 Task: Search one way flight ticket for 3 adults, 3 children in business from Baton Rouge: Baton Rouge Metropolitan Airport (ryan Field) to Rock Springs: Southwest Wyoming Regional Airport (rock Springs Sweetwater County Airport) on 8-5-2023. Choice of flights is Royal air maroc. Number of bags: 4 checked bags. Outbound departure time preference is 15:45.
Action: Mouse moved to (309, 298)
Screenshot: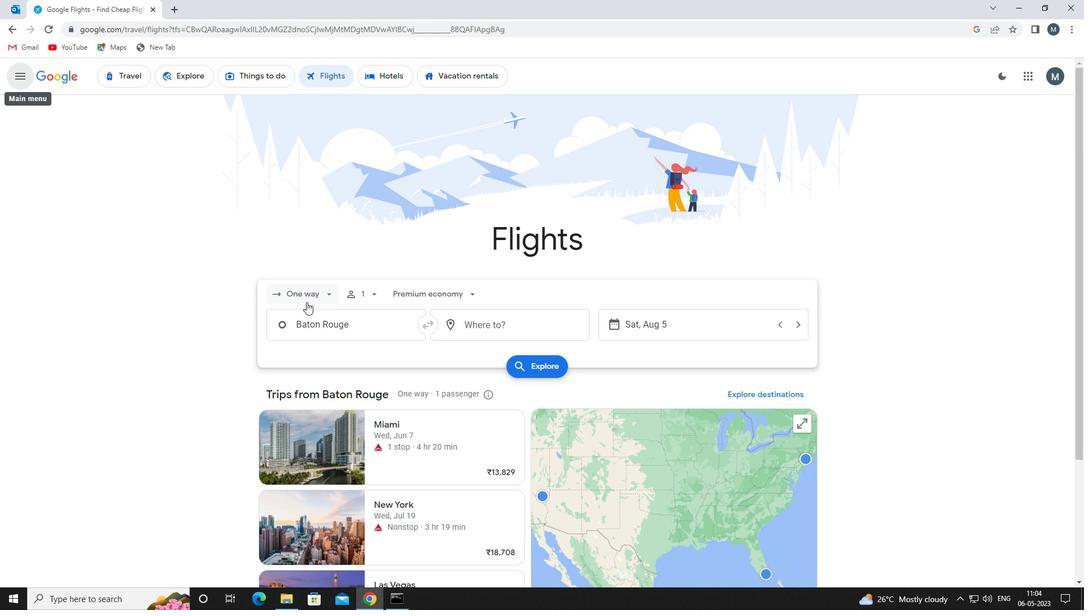 
Action: Mouse pressed left at (309, 298)
Screenshot: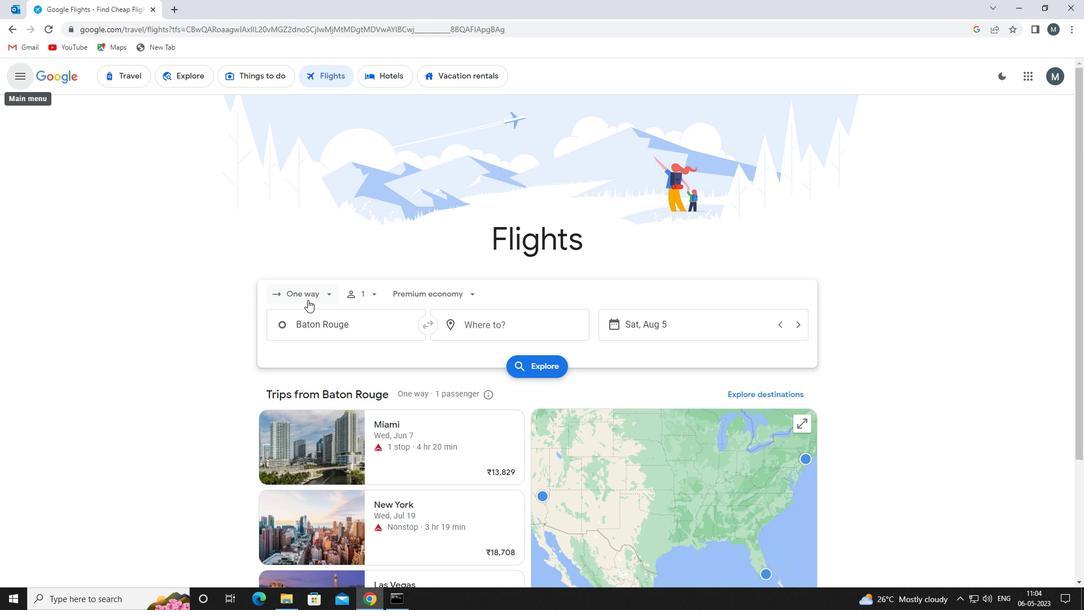 
Action: Mouse moved to (308, 342)
Screenshot: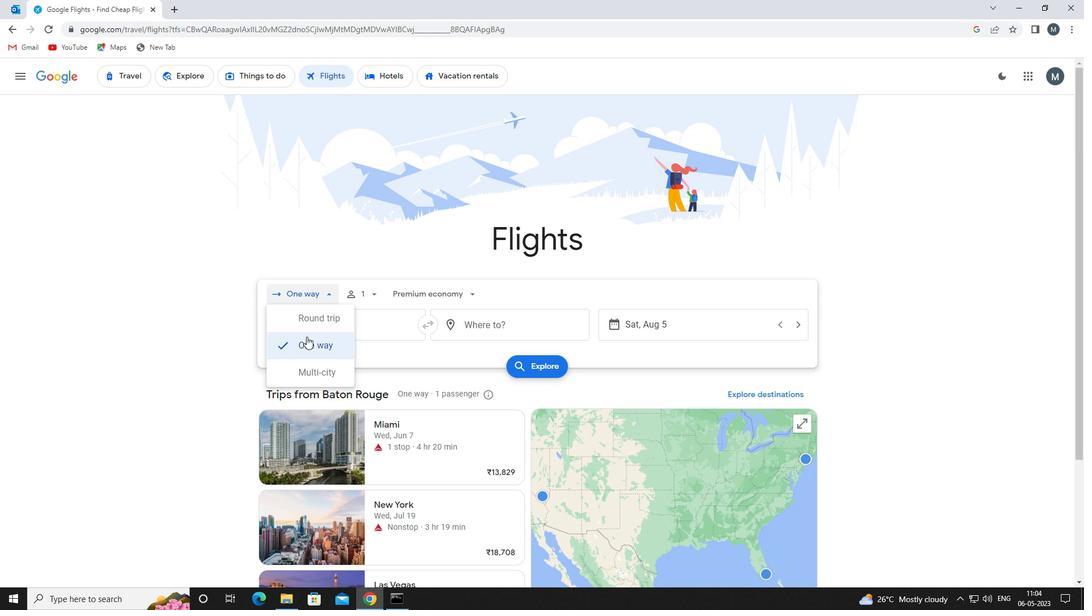 
Action: Mouse pressed left at (308, 342)
Screenshot: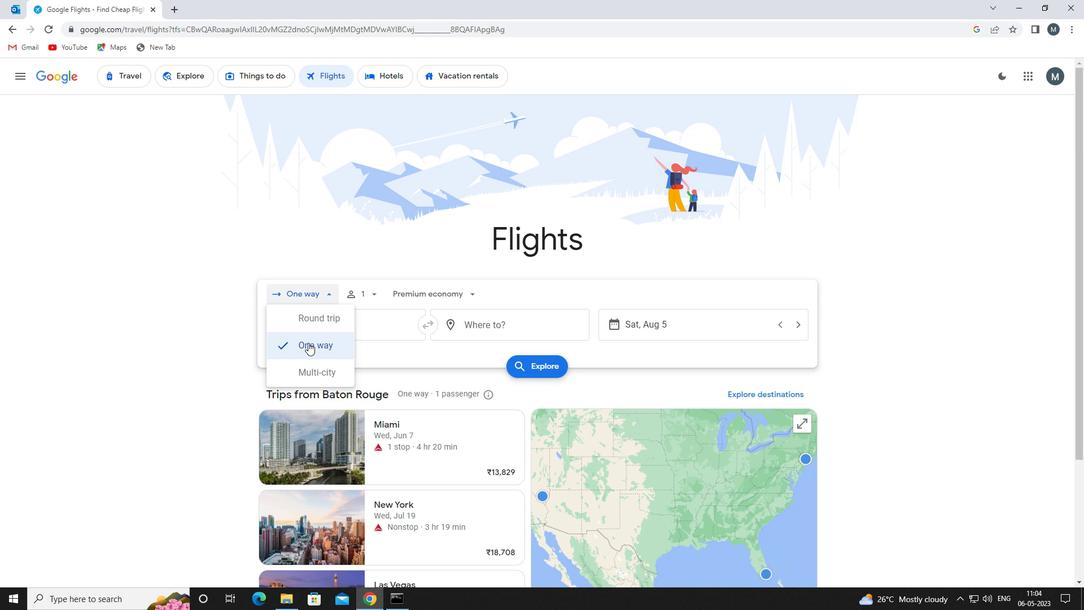 
Action: Mouse moved to (365, 293)
Screenshot: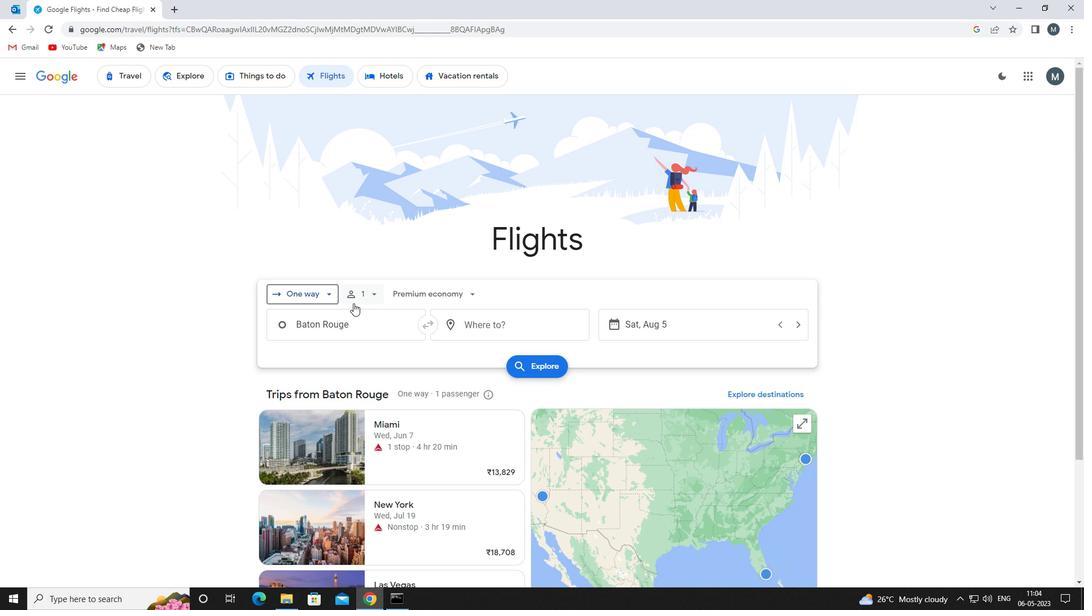
Action: Mouse pressed left at (365, 293)
Screenshot: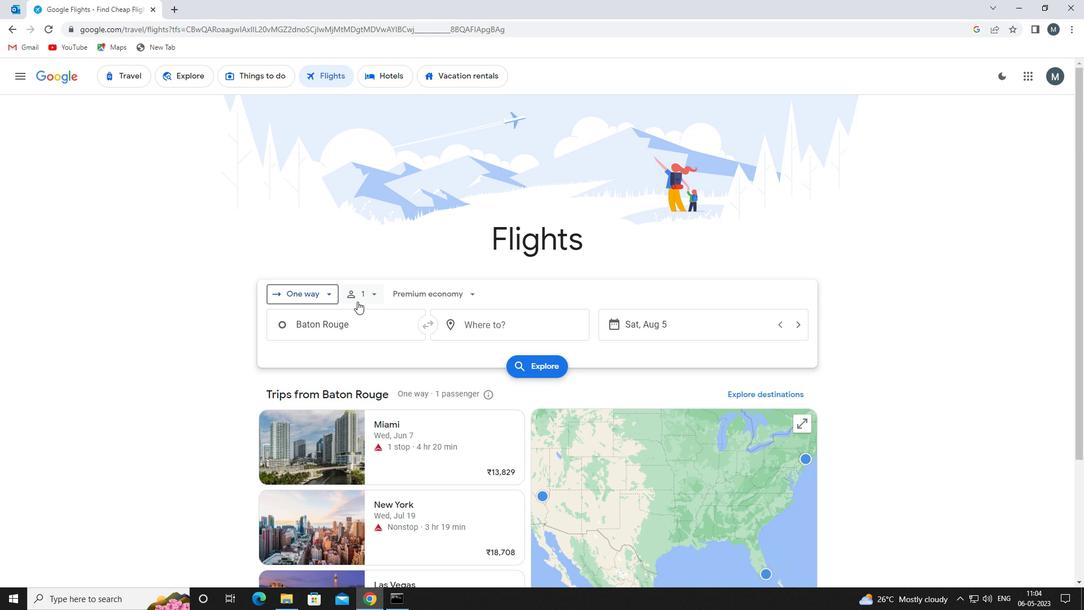 
Action: Mouse moved to (453, 324)
Screenshot: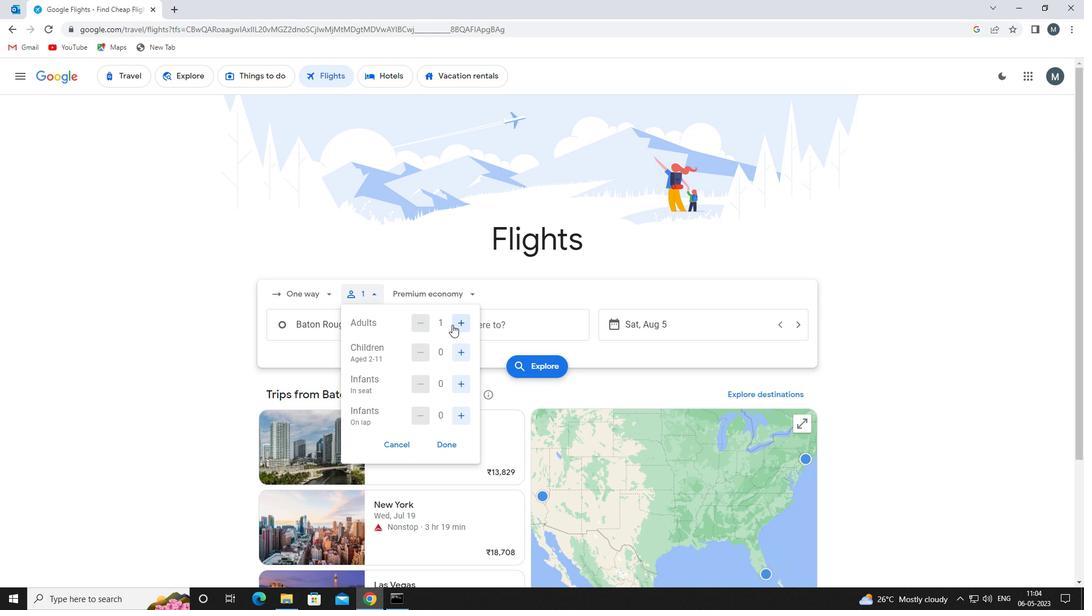 
Action: Mouse pressed left at (453, 324)
Screenshot: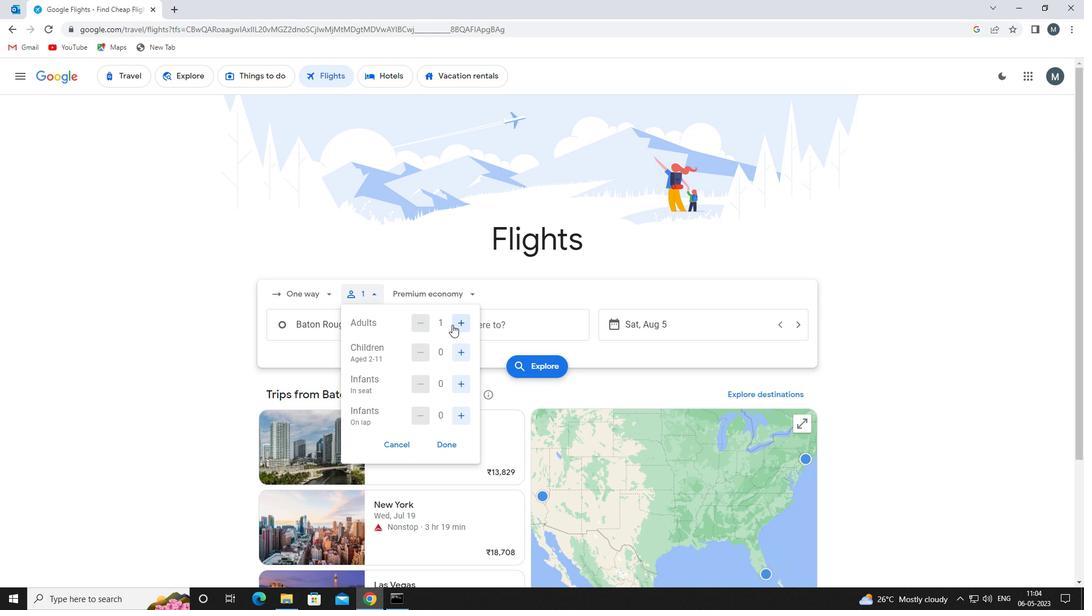 
Action: Mouse moved to (454, 324)
Screenshot: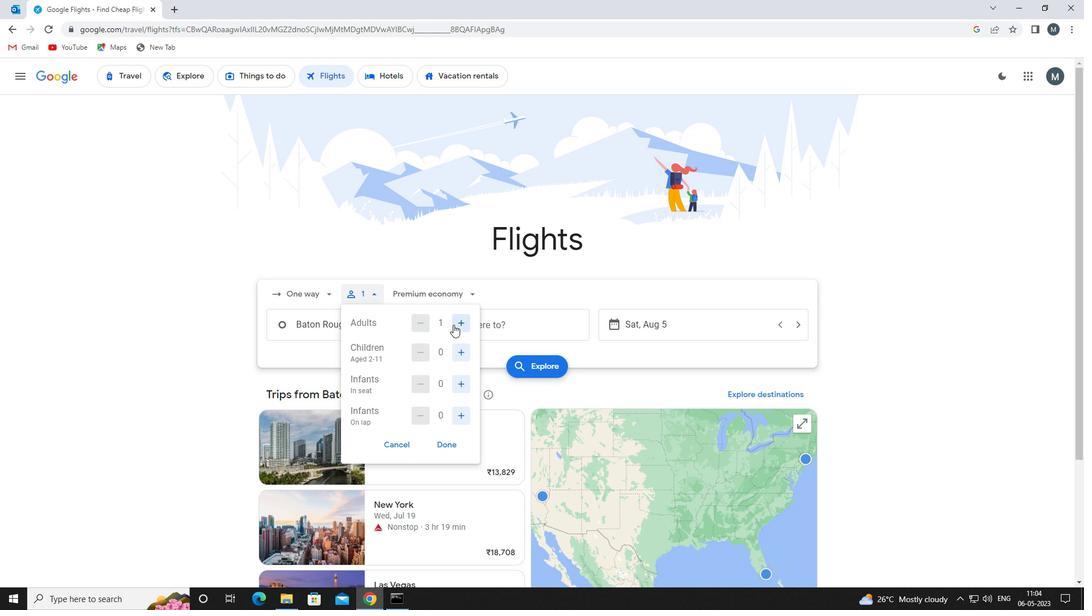 
Action: Mouse pressed left at (454, 324)
Screenshot: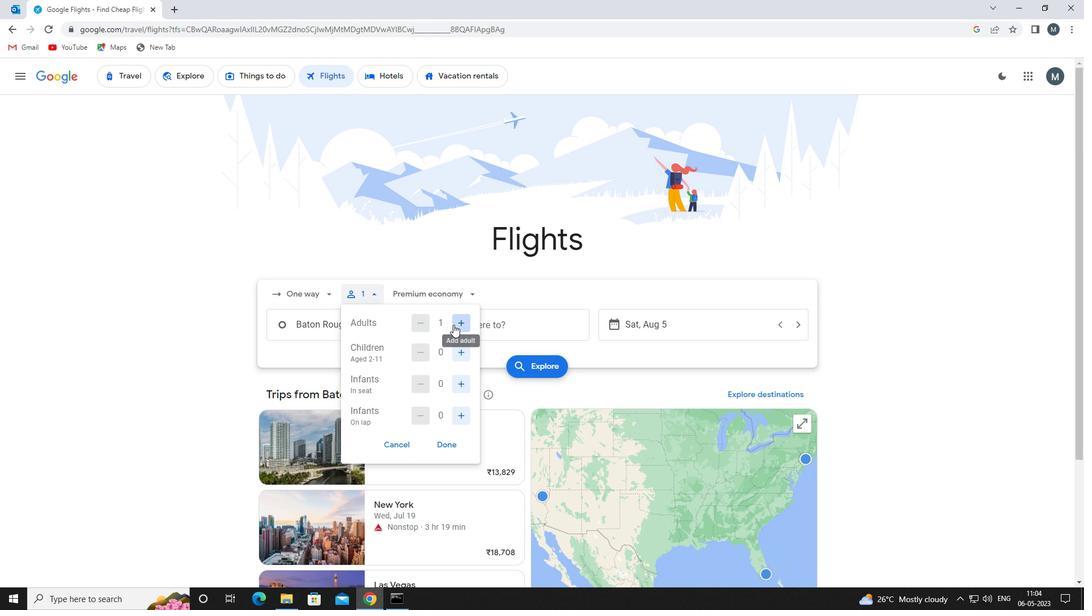 
Action: Mouse moved to (463, 355)
Screenshot: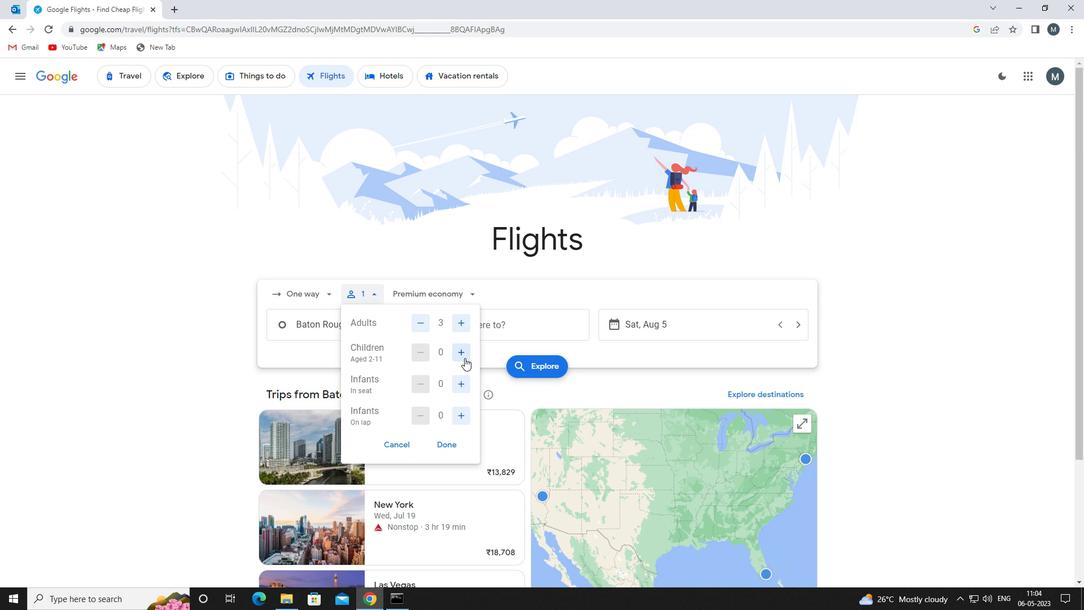 
Action: Mouse pressed left at (463, 355)
Screenshot: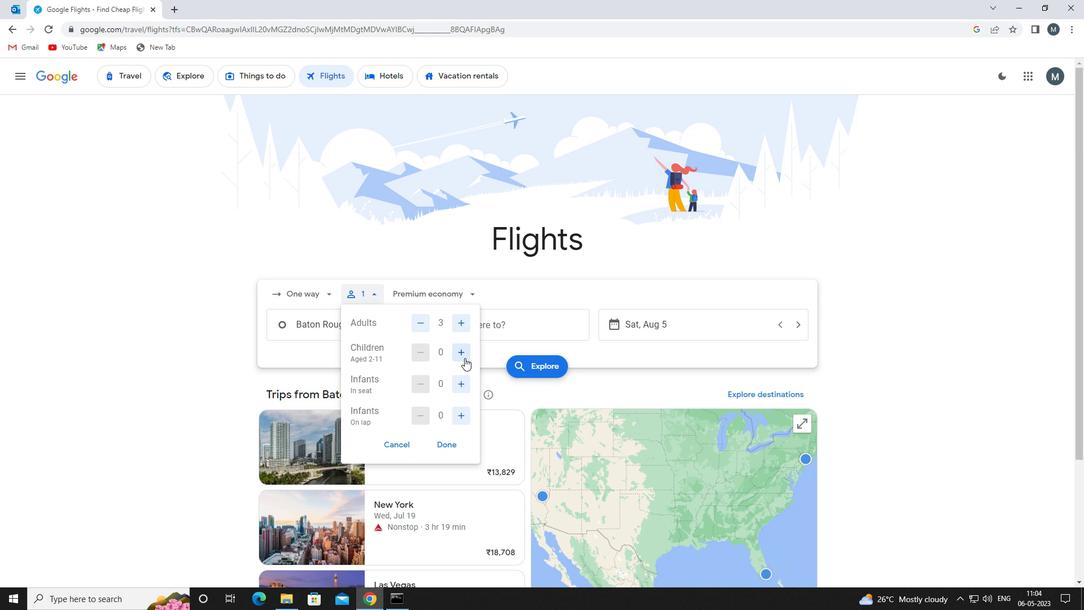 
Action: Mouse pressed left at (463, 355)
Screenshot: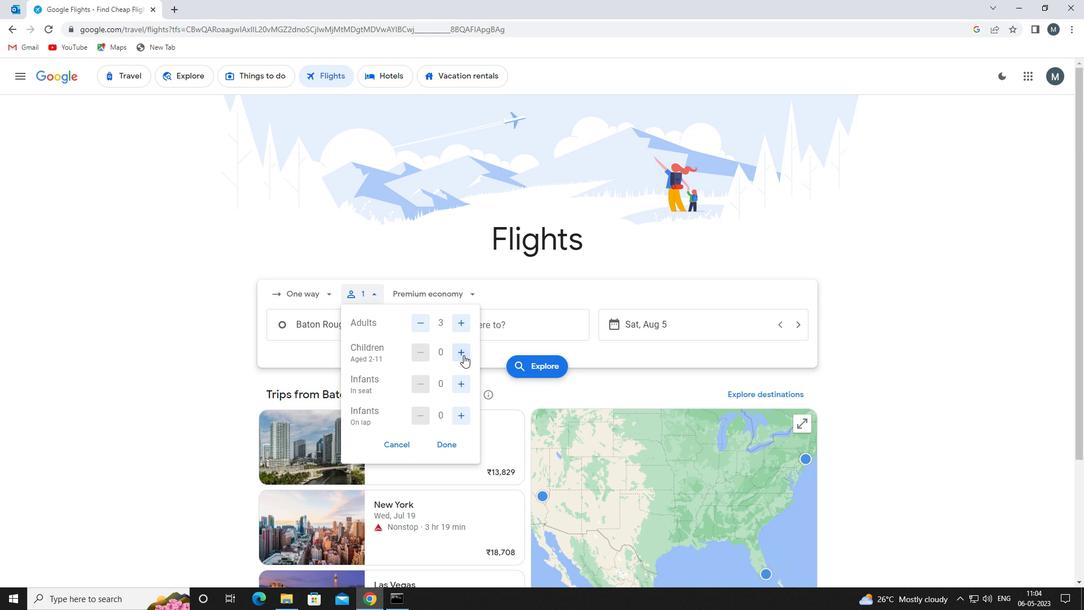 
Action: Mouse pressed left at (463, 355)
Screenshot: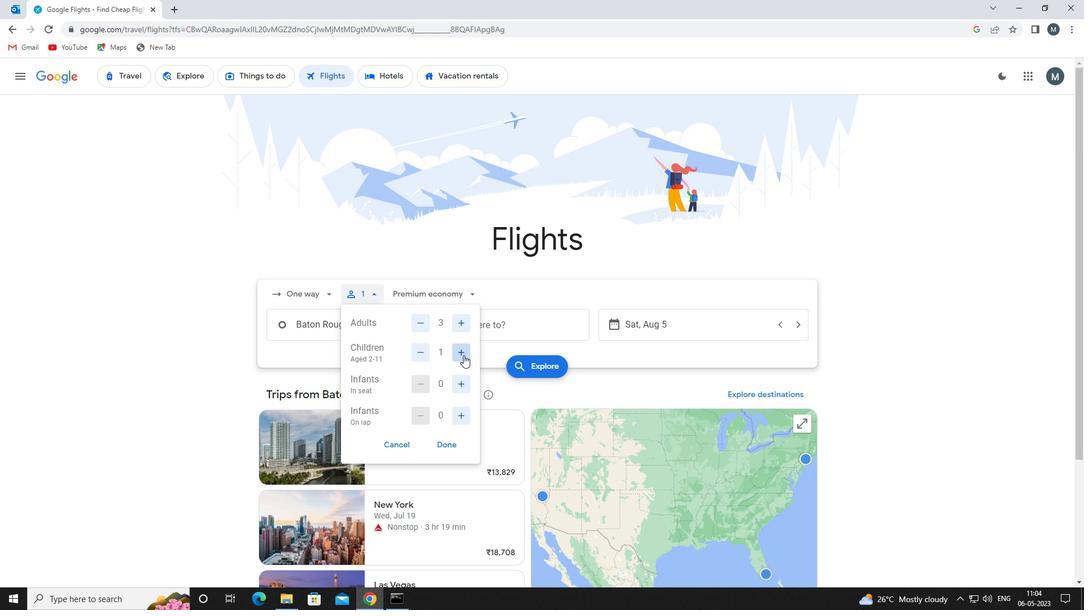 
Action: Mouse moved to (445, 439)
Screenshot: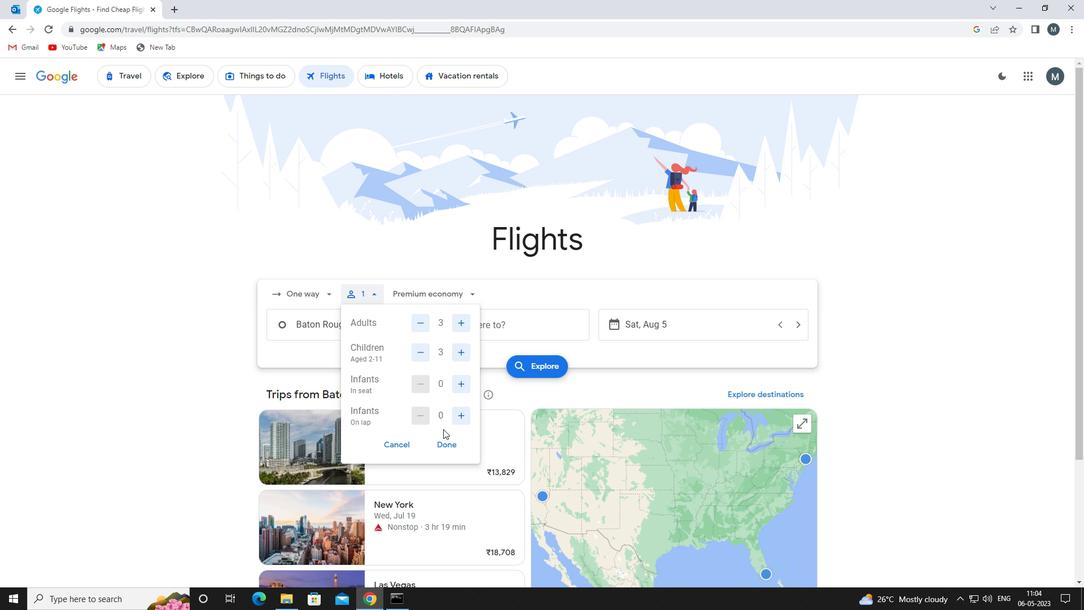 
Action: Mouse pressed left at (445, 439)
Screenshot: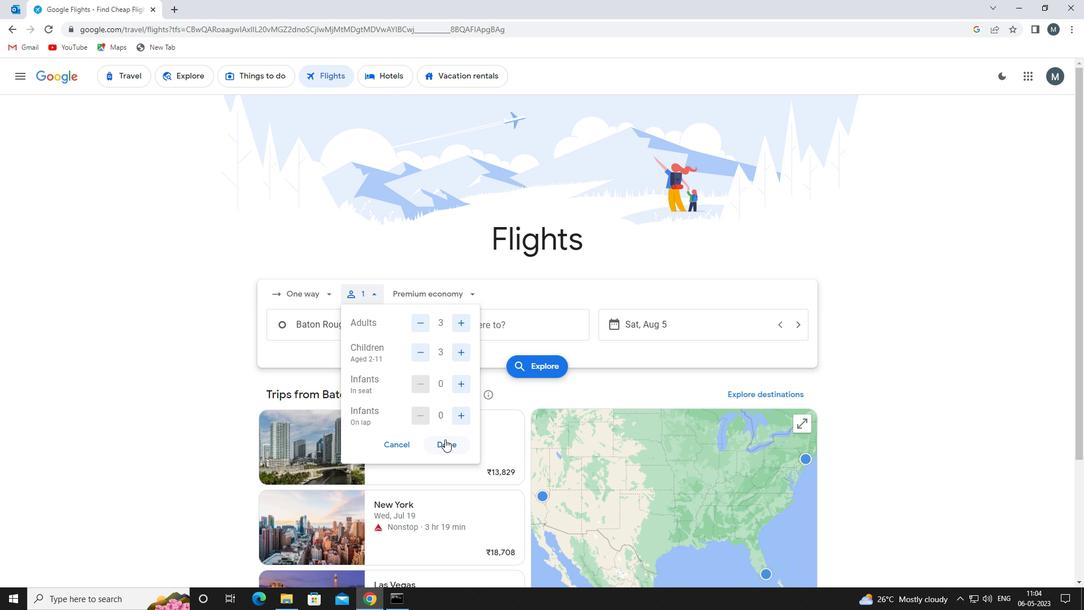 
Action: Mouse moved to (429, 298)
Screenshot: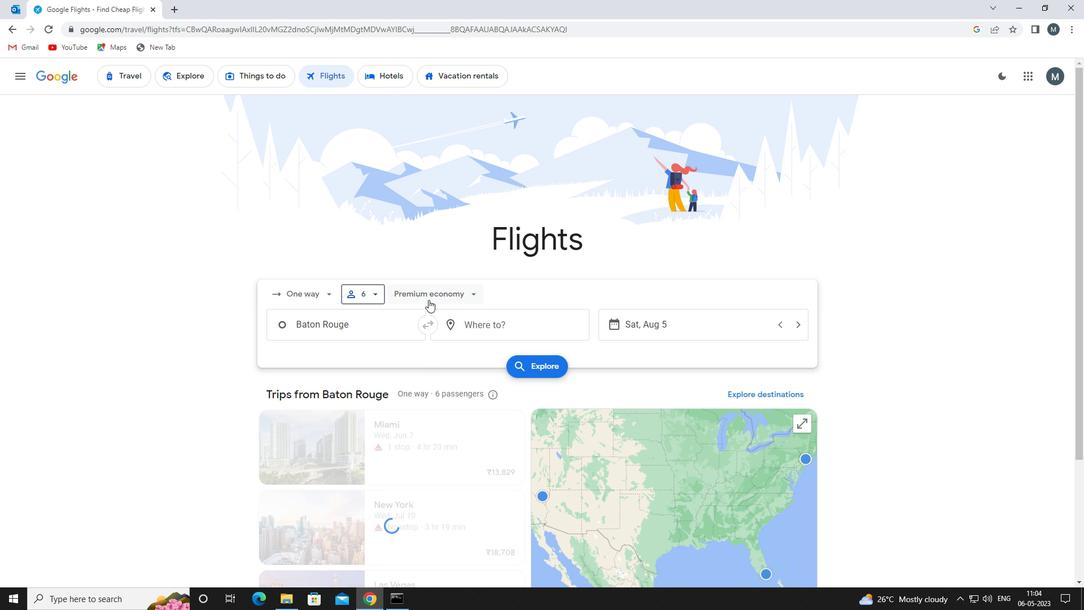
Action: Mouse pressed left at (429, 298)
Screenshot: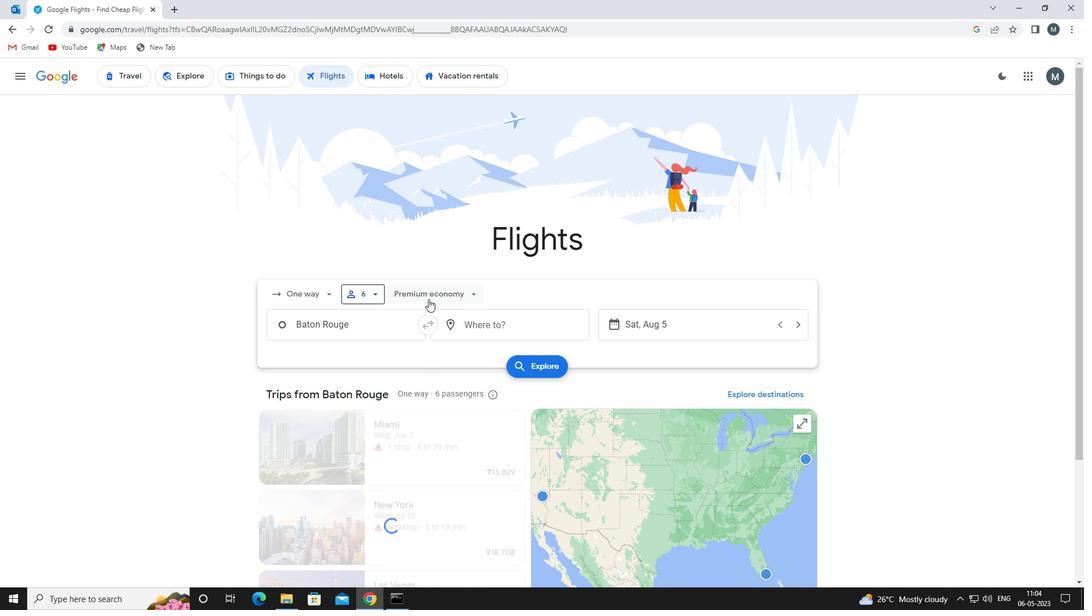 
Action: Mouse moved to (429, 374)
Screenshot: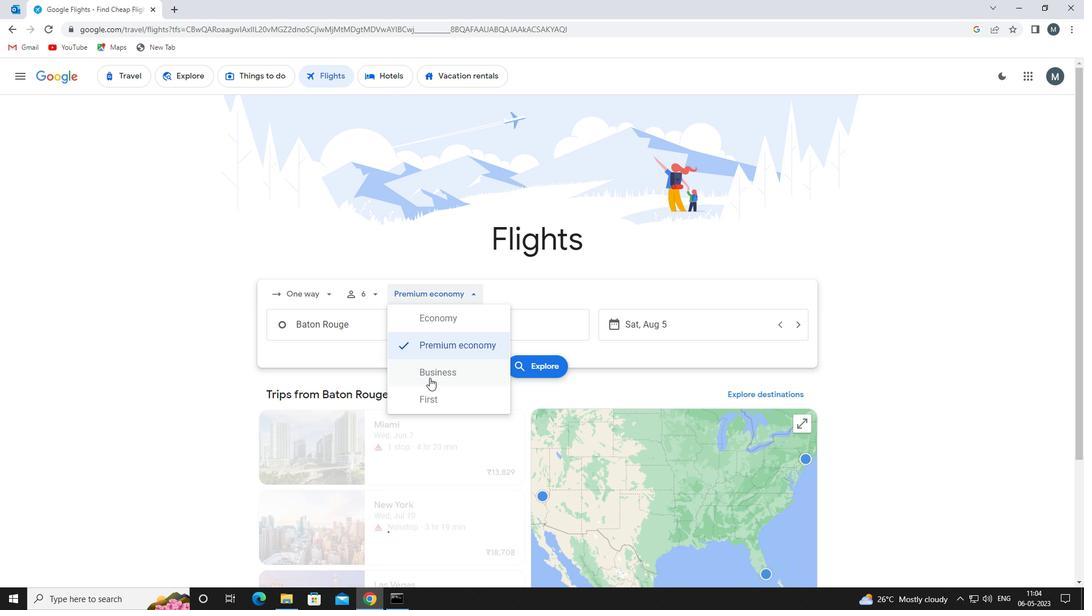 
Action: Mouse pressed left at (429, 374)
Screenshot: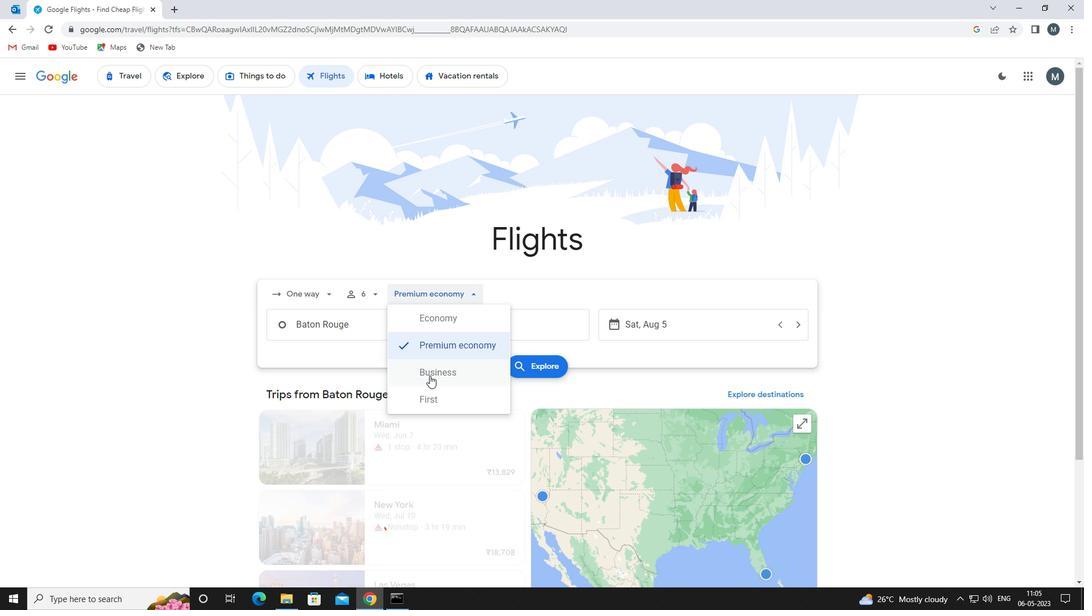 
Action: Mouse moved to (349, 328)
Screenshot: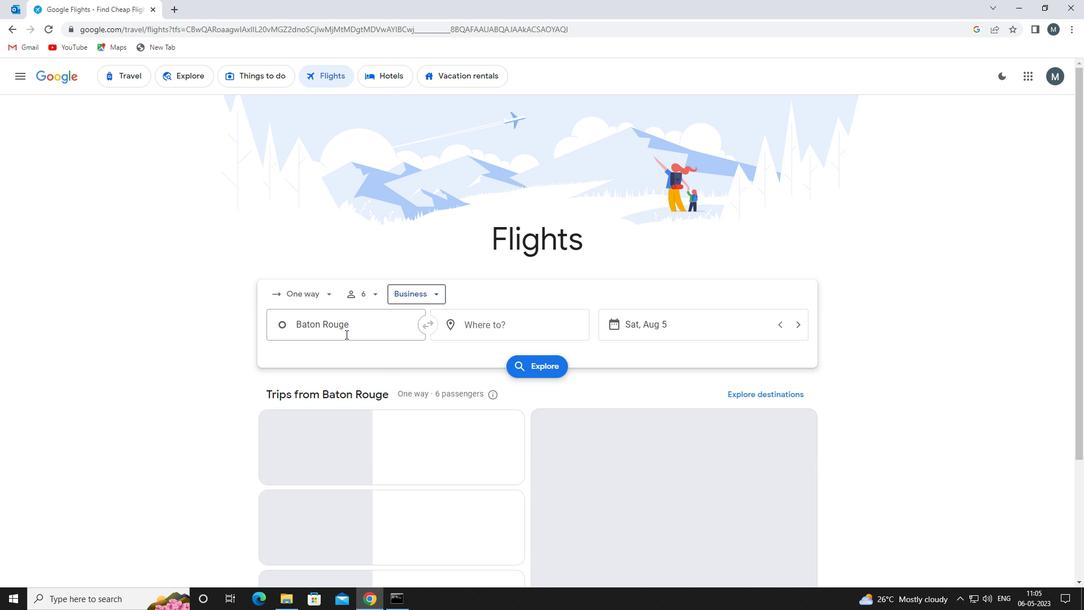 
Action: Mouse pressed left at (349, 328)
Screenshot: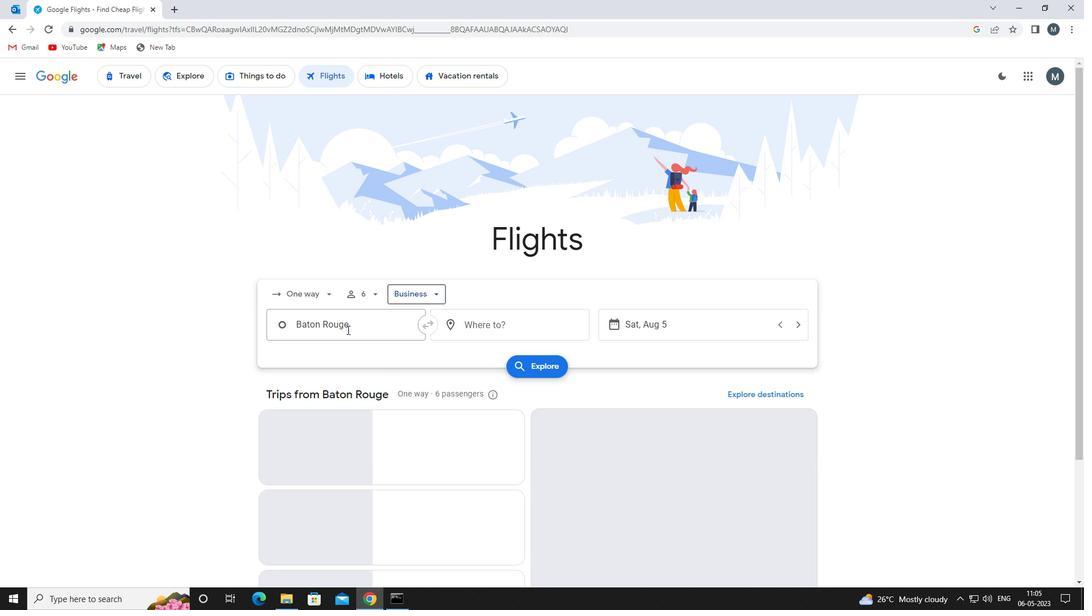 
Action: Key pressed baton<Key.space><Key.shift>ROUGE<Key.space><Key.shift>METRO
Screenshot: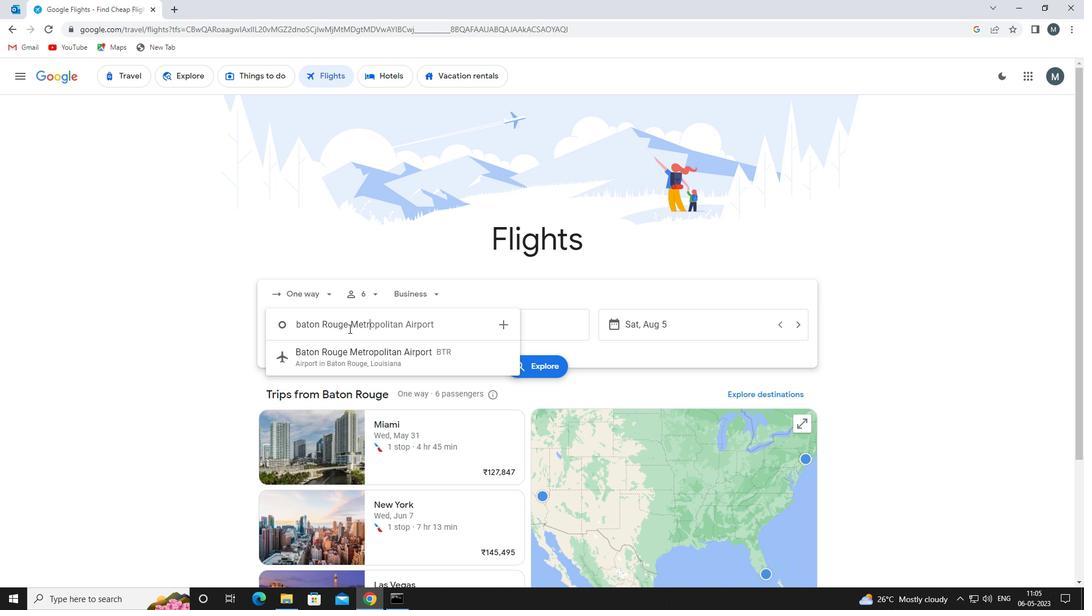 
Action: Mouse moved to (364, 364)
Screenshot: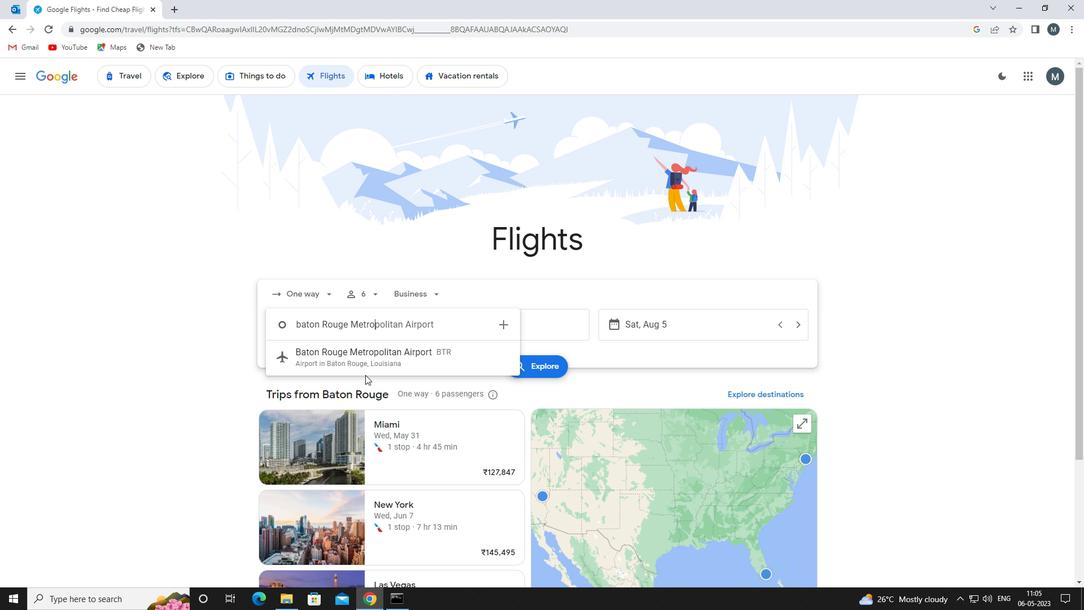 
Action: Mouse pressed left at (364, 364)
Screenshot: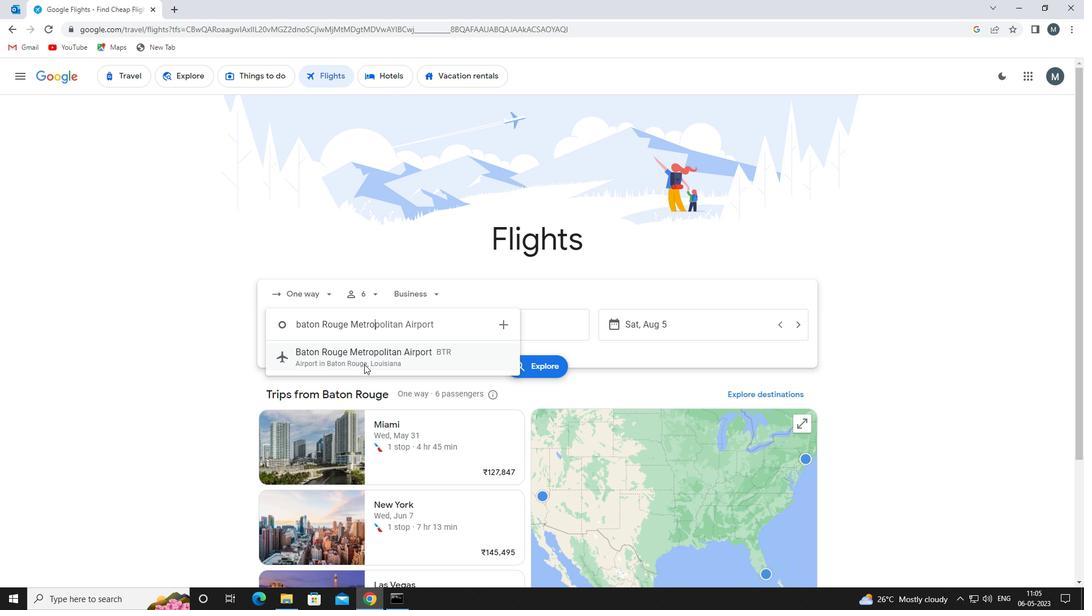 
Action: Mouse moved to (484, 323)
Screenshot: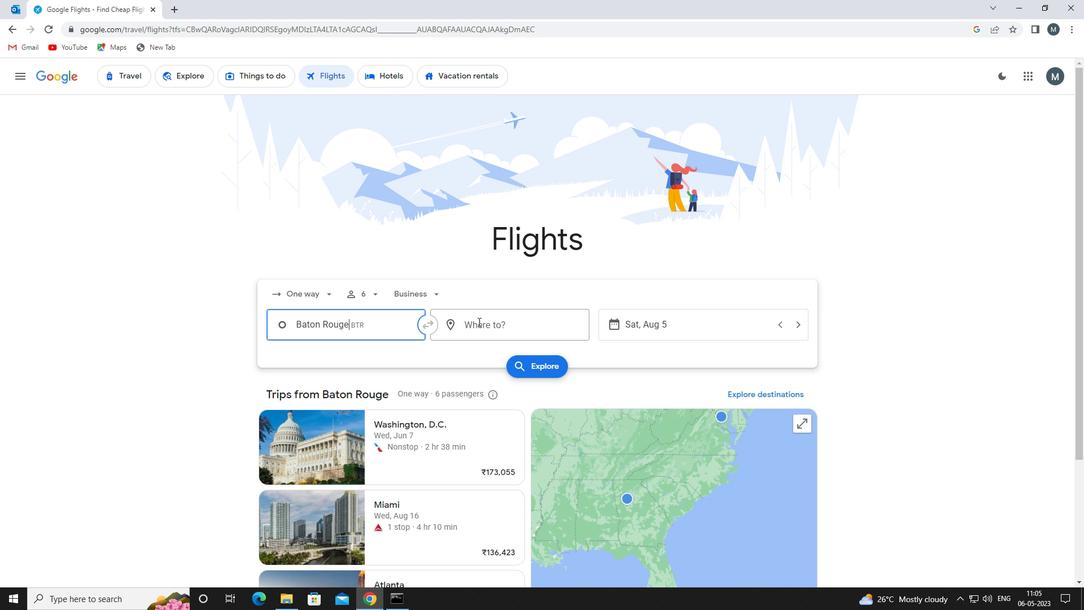 
Action: Mouse pressed left at (484, 323)
Screenshot: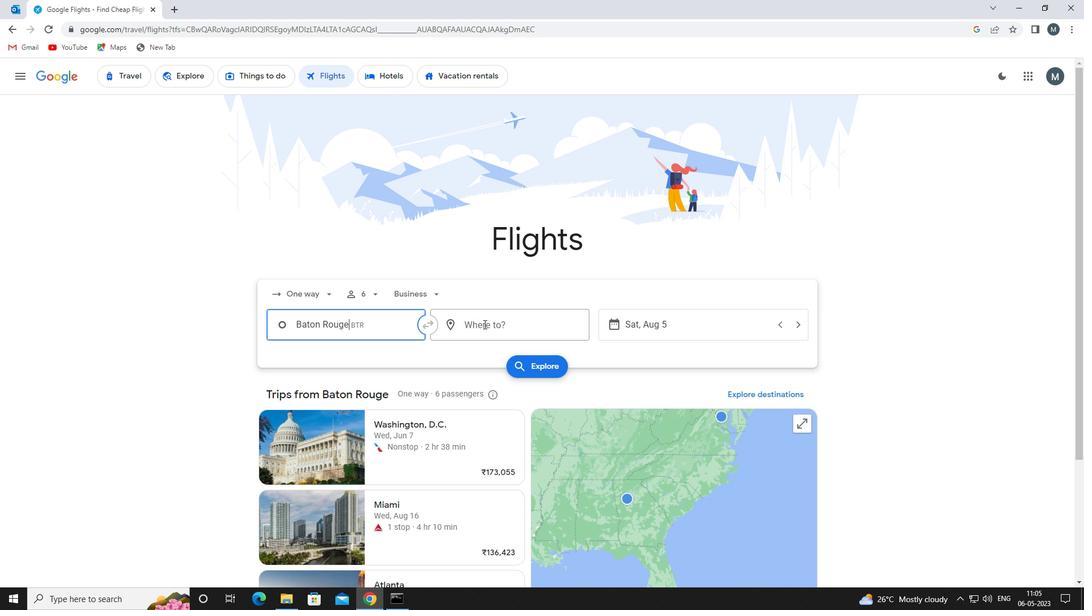 
Action: Mouse moved to (484, 322)
Screenshot: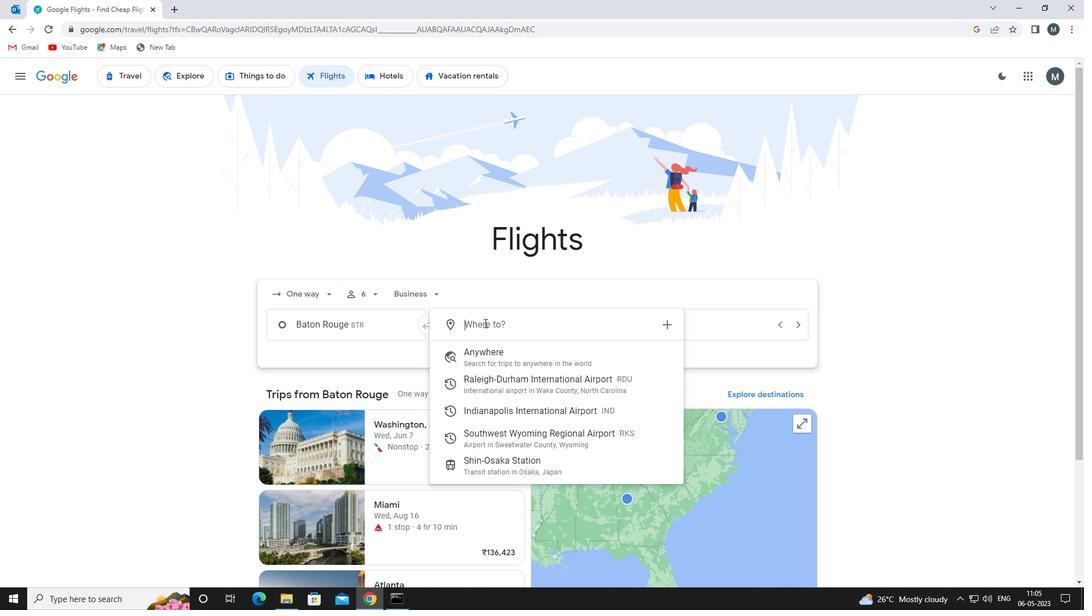 
Action: Key pressed SOUTHWEST<Key.space>W
Screenshot: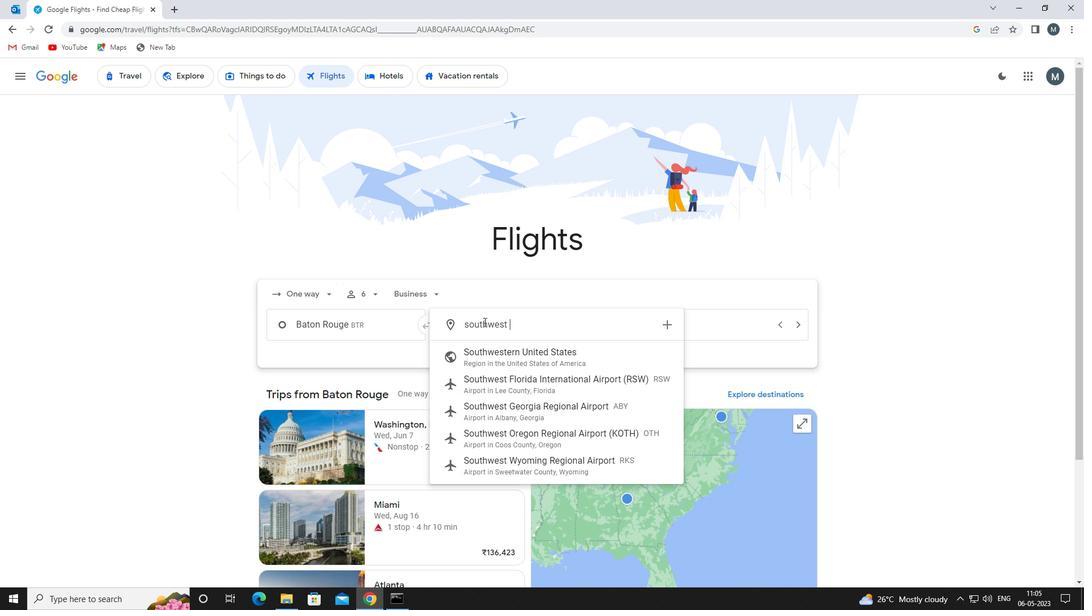 
Action: Mouse moved to (527, 361)
Screenshot: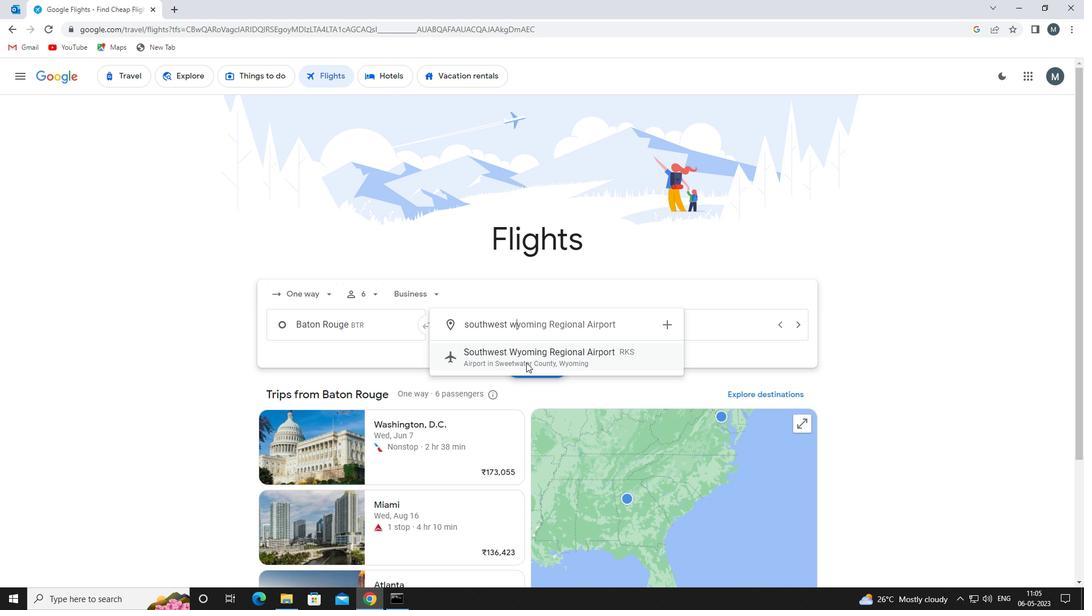 
Action: Mouse pressed left at (527, 361)
Screenshot: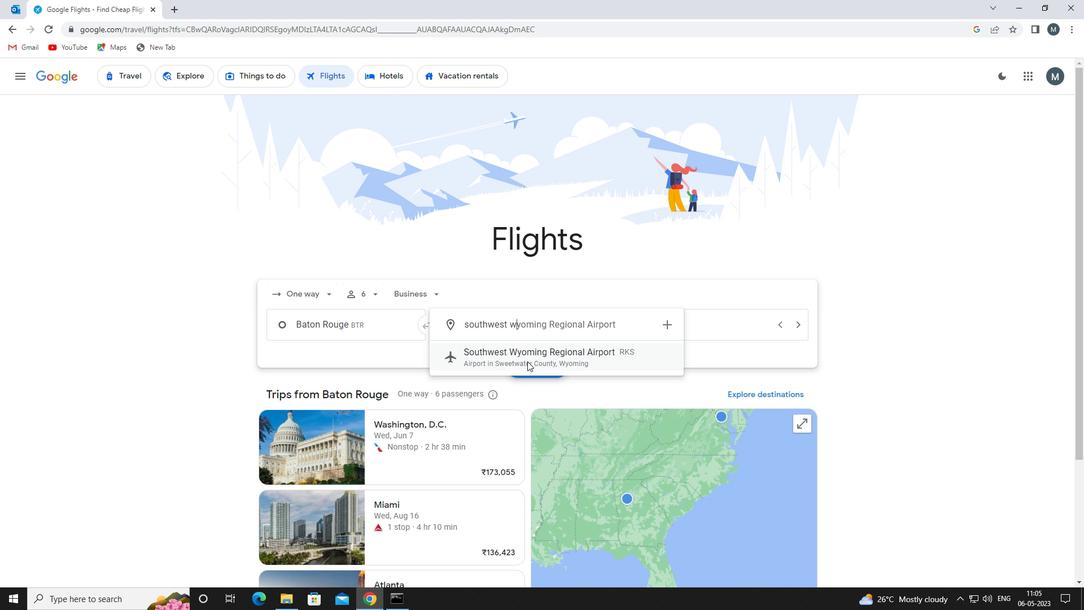 
Action: Mouse moved to (637, 327)
Screenshot: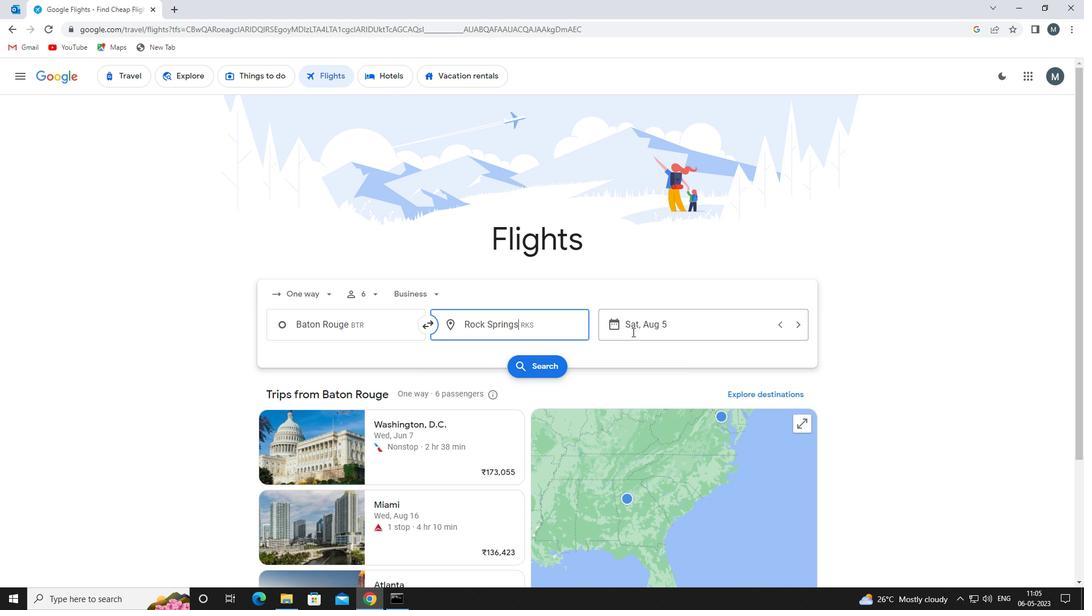 
Action: Mouse pressed left at (637, 327)
Screenshot: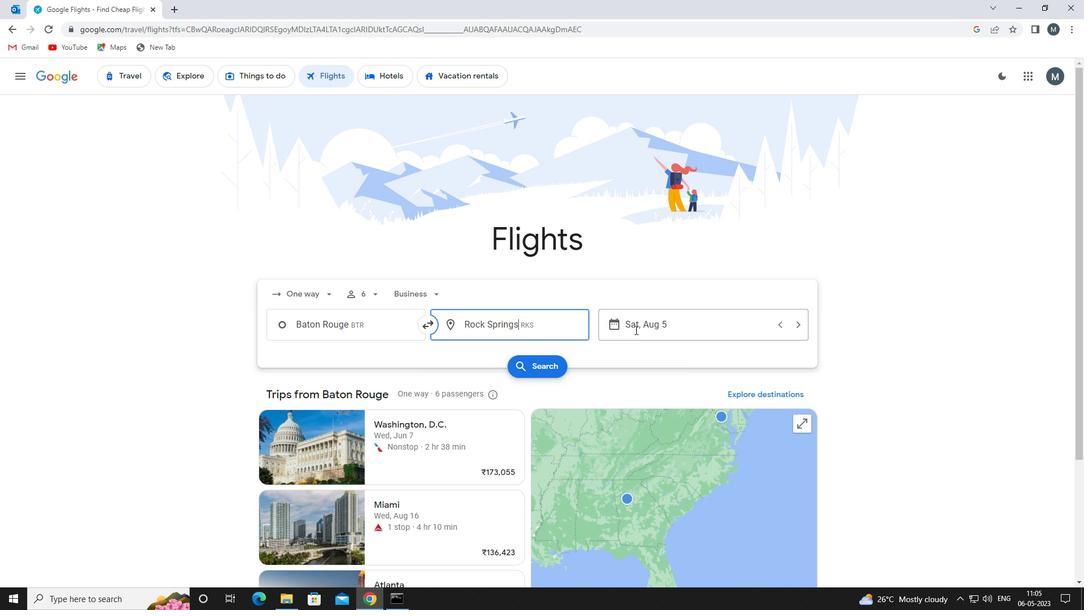 
Action: Mouse moved to (572, 384)
Screenshot: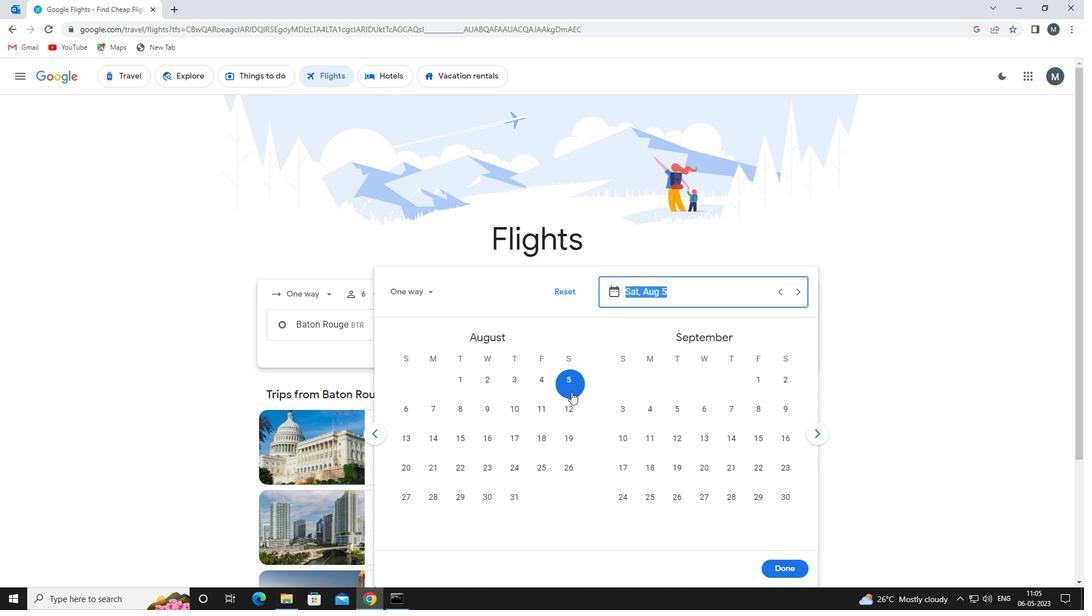 
Action: Mouse pressed left at (572, 384)
Screenshot: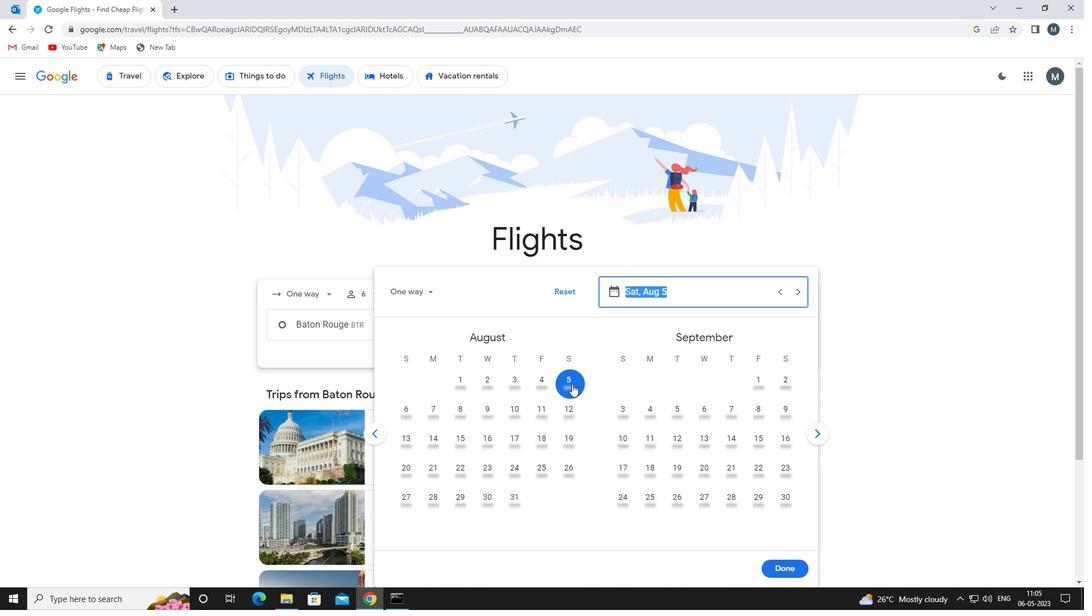 
Action: Mouse moved to (774, 564)
Screenshot: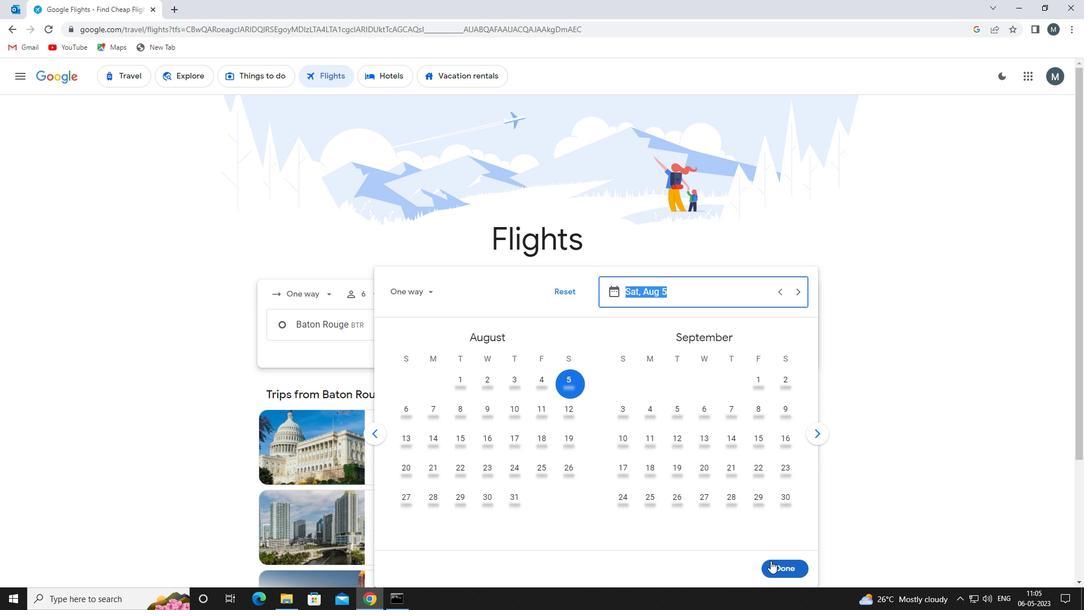 
Action: Mouse pressed left at (774, 564)
Screenshot: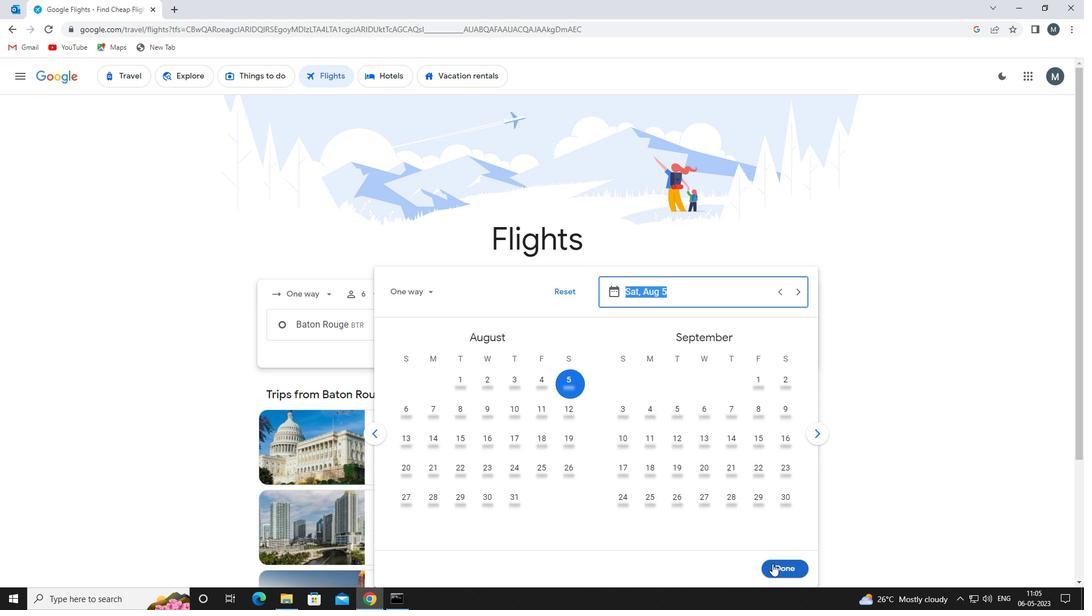 
Action: Mouse moved to (543, 362)
Screenshot: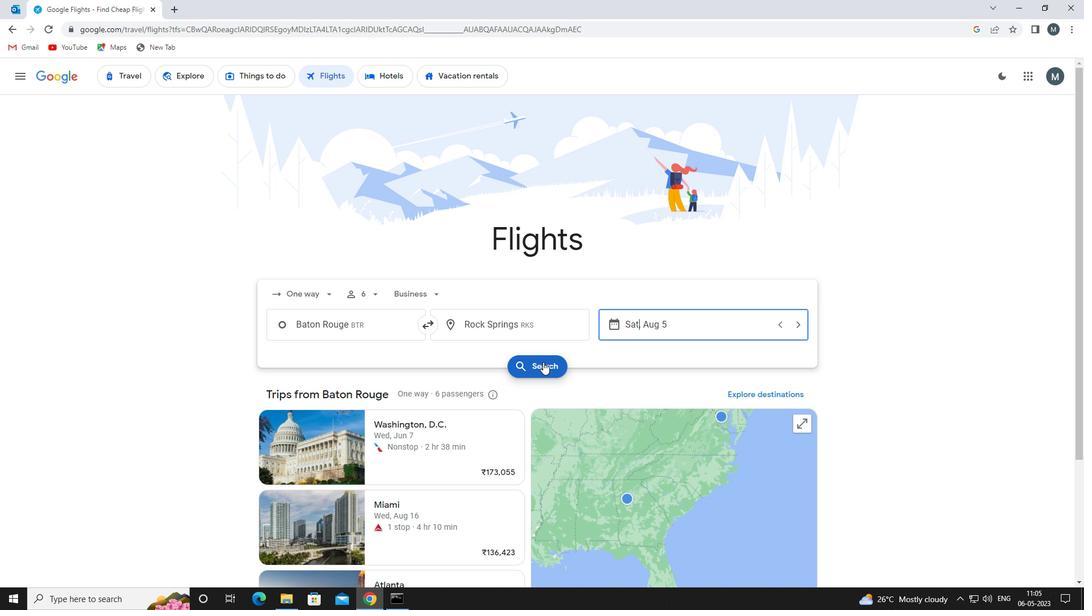 
Action: Mouse pressed left at (543, 362)
Screenshot: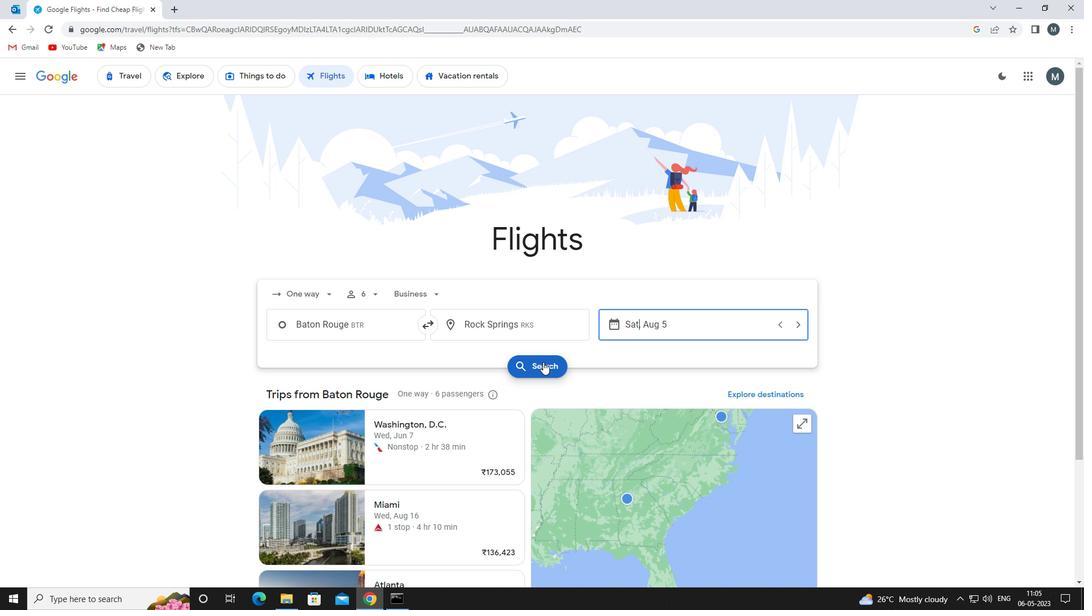 
Action: Mouse moved to (297, 180)
Screenshot: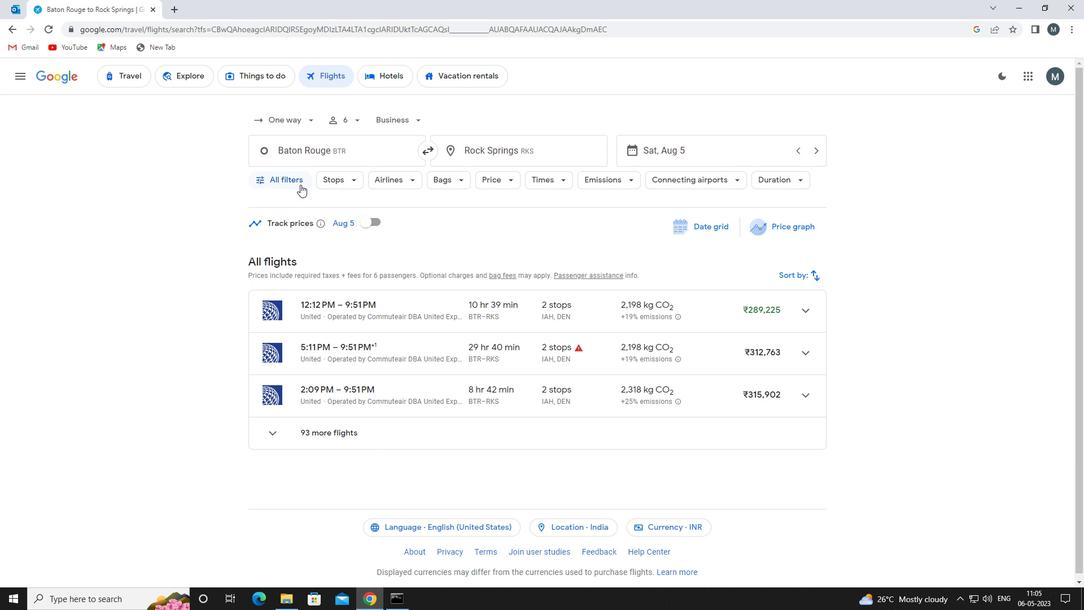 
Action: Mouse pressed left at (297, 180)
Screenshot: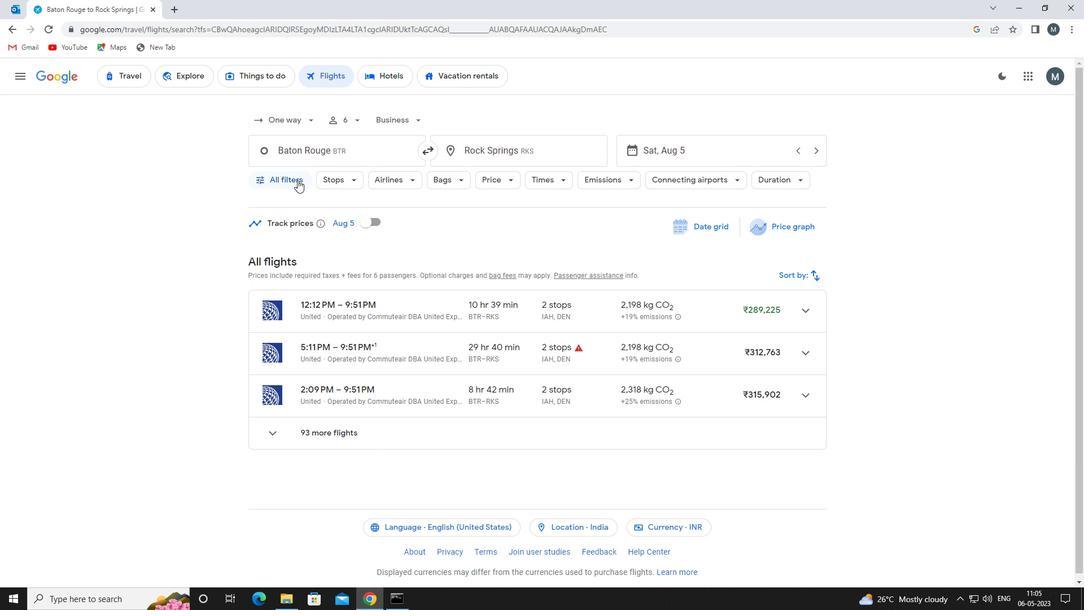 
Action: Mouse moved to (311, 273)
Screenshot: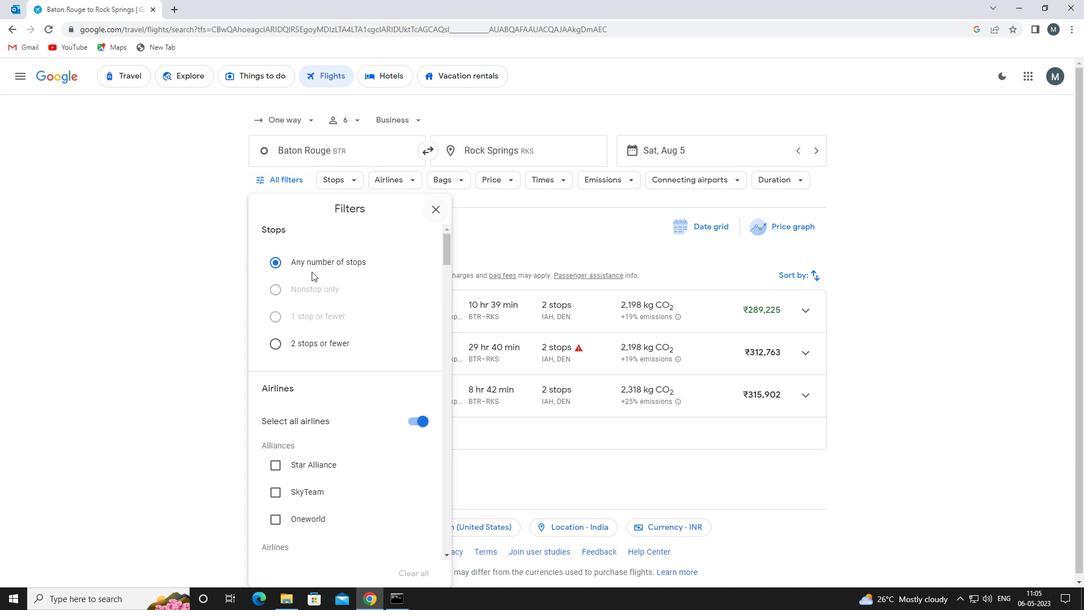 
Action: Mouse scrolled (311, 272) with delta (0, 0)
Screenshot: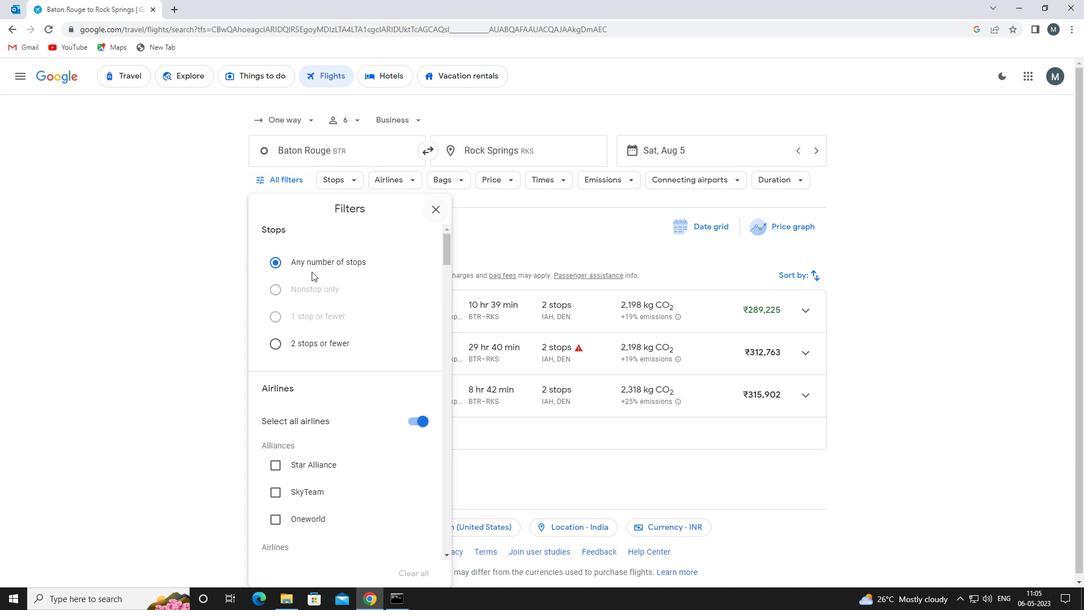
Action: Mouse moved to (311, 277)
Screenshot: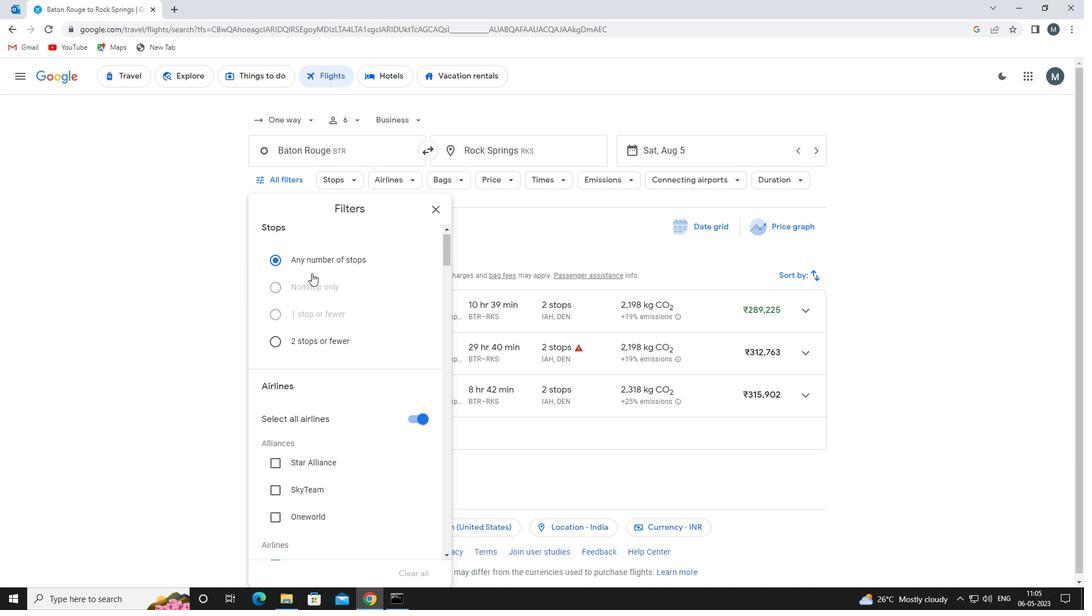 
Action: Mouse scrolled (311, 276) with delta (0, 0)
Screenshot: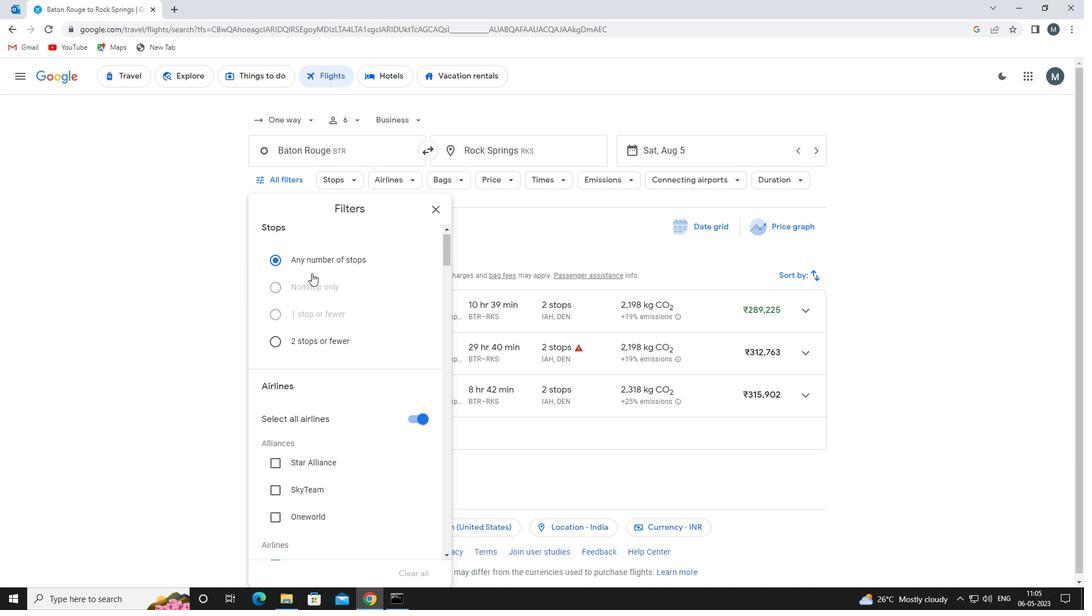 
Action: Mouse moved to (420, 304)
Screenshot: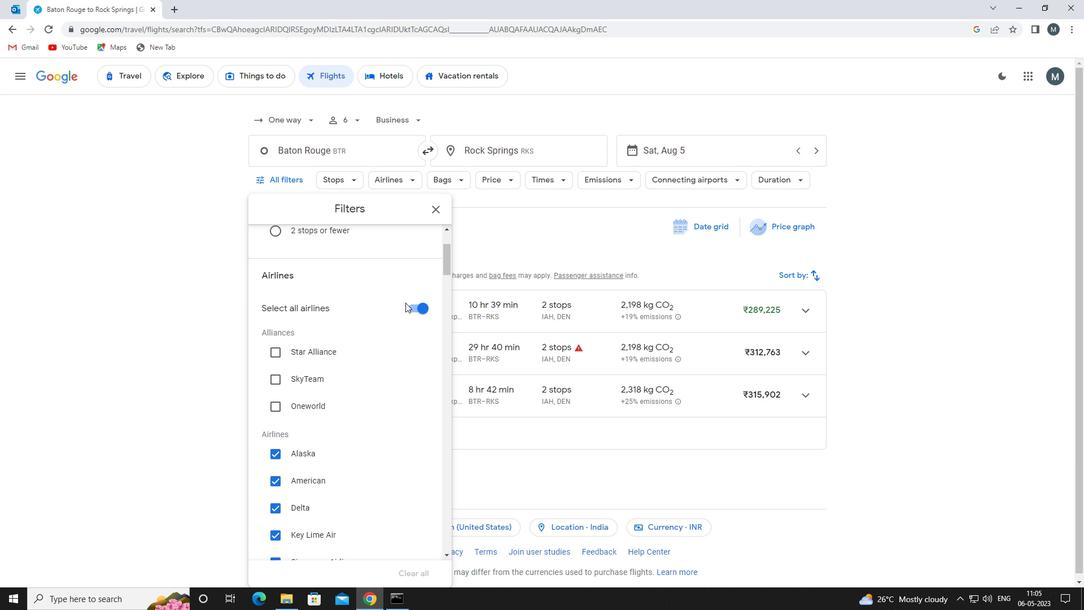 
Action: Mouse pressed left at (420, 304)
Screenshot: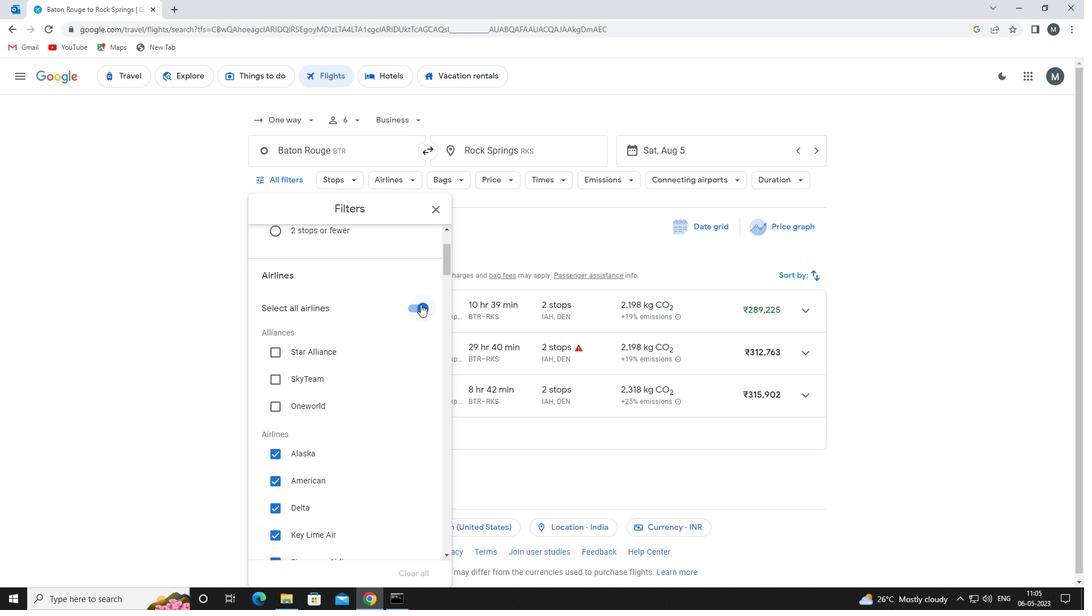 
Action: Mouse moved to (350, 324)
Screenshot: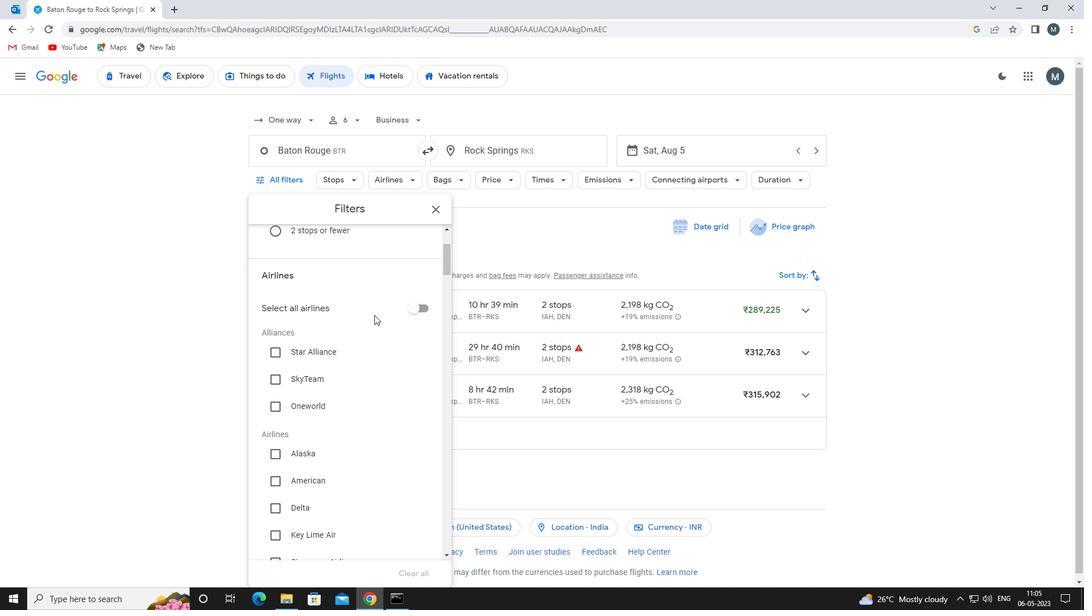 
Action: Mouse scrolled (350, 323) with delta (0, 0)
Screenshot: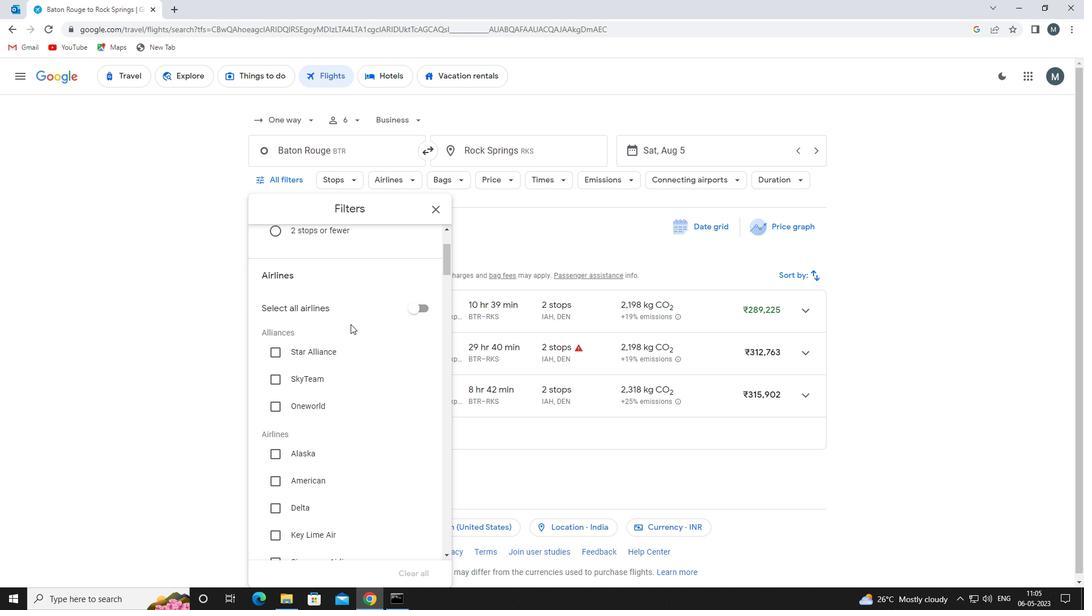 
Action: Mouse moved to (350, 325)
Screenshot: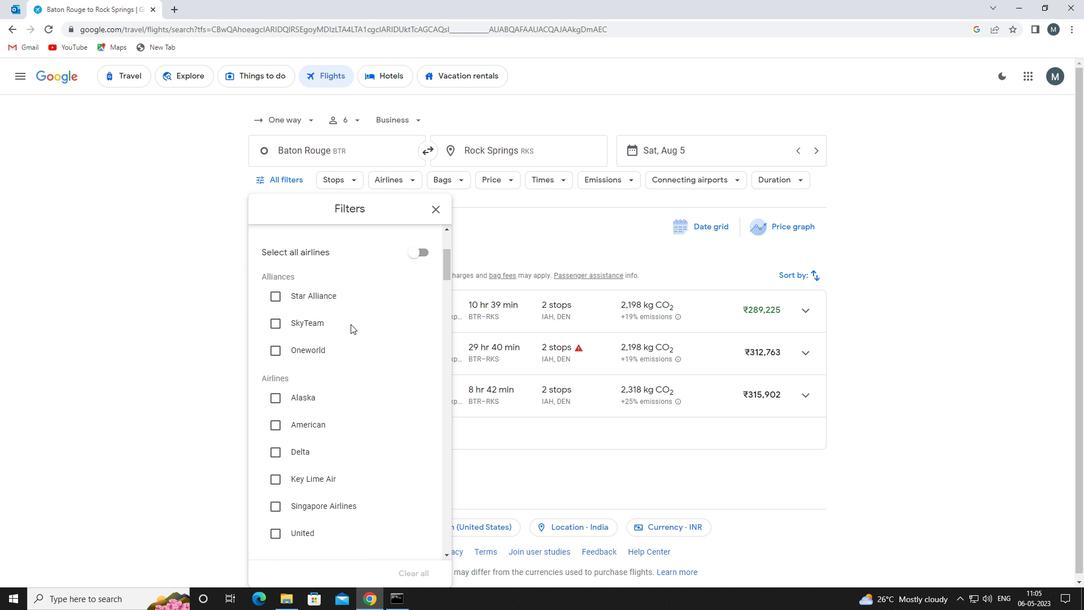 
Action: Mouse scrolled (350, 324) with delta (0, 0)
Screenshot: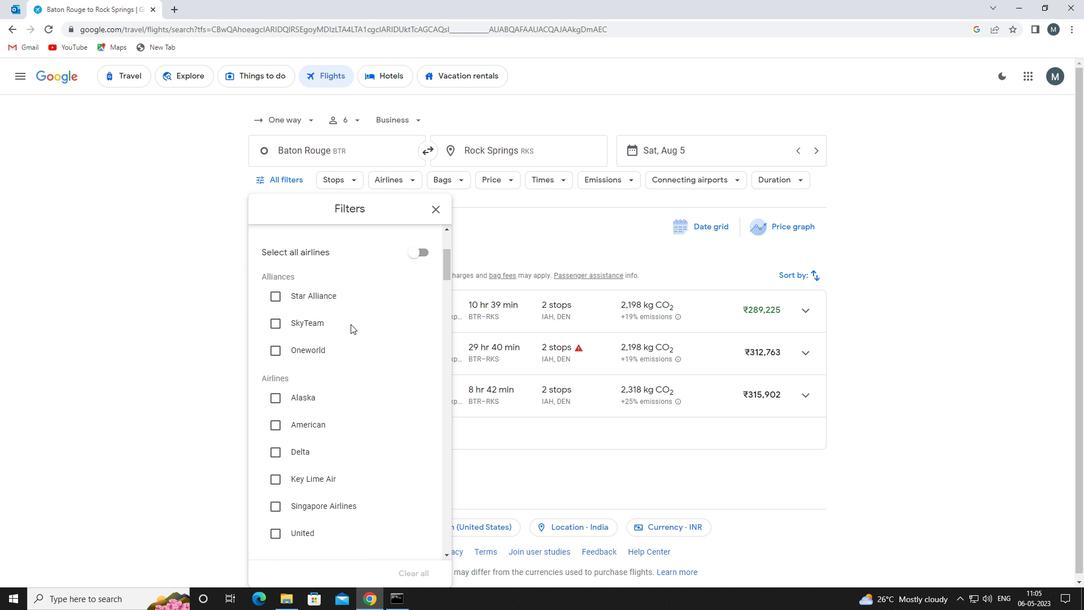 
Action: Mouse moved to (350, 329)
Screenshot: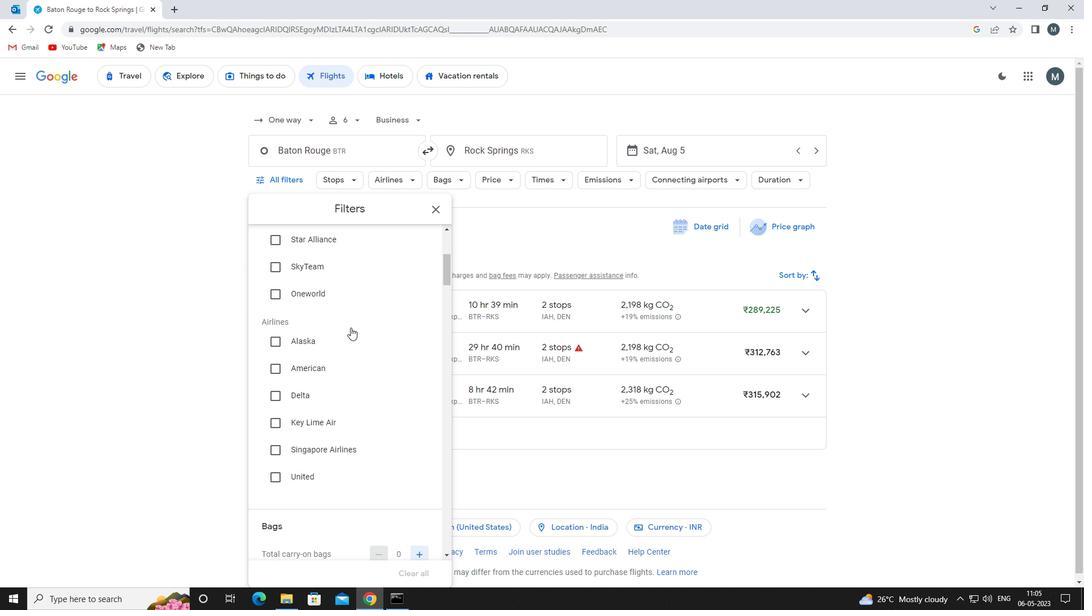 
Action: Mouse scrolled (350, 328) with delta (0, 0)
Screenshot: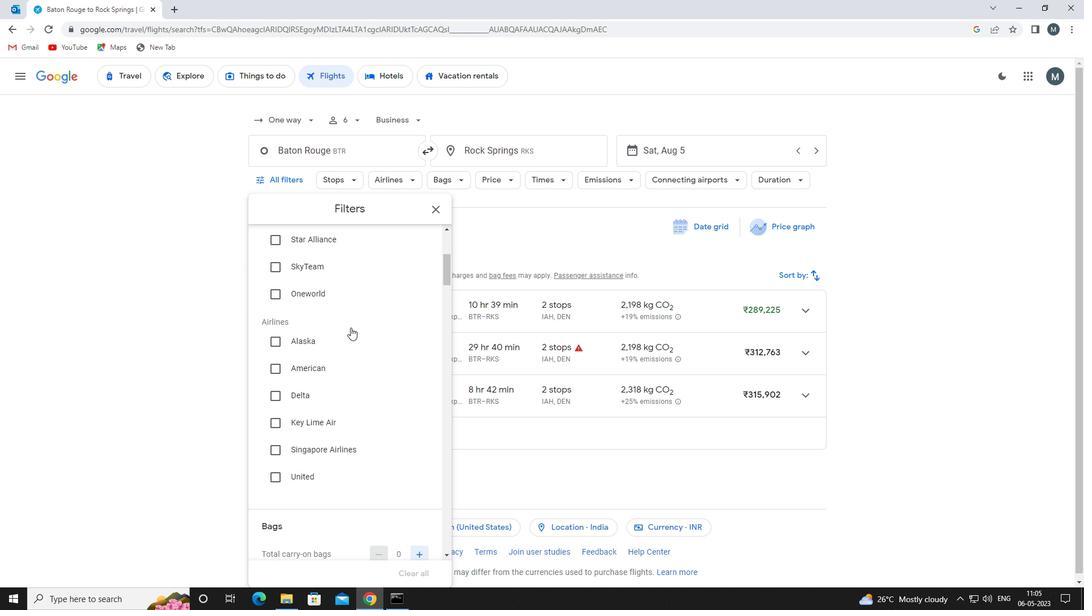 
Action: Mouse moved to (349, 330)
Screenshot: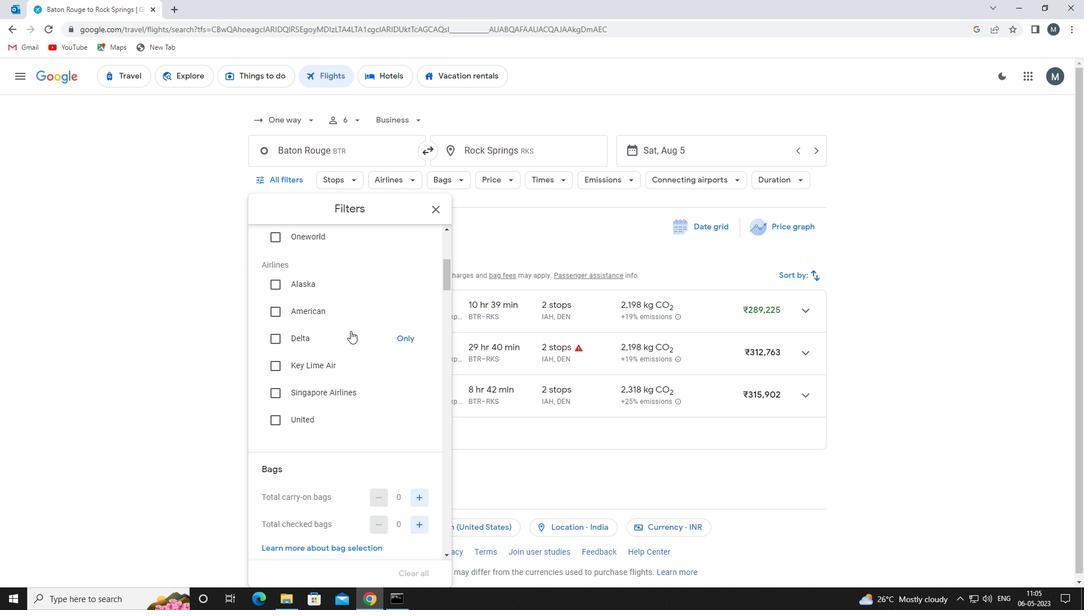 
Action: Mouse scrolled (349, 329) with delta (0, 0)
Screenshot: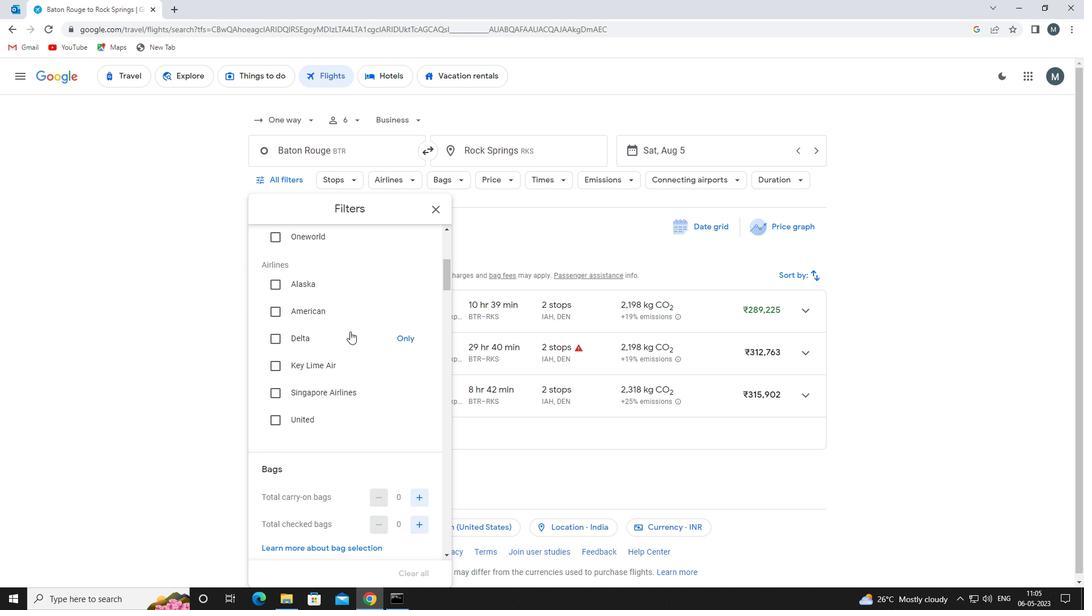 
Action: Mouse scrolled (349, 329) with delta (0, 0)
Screenshot: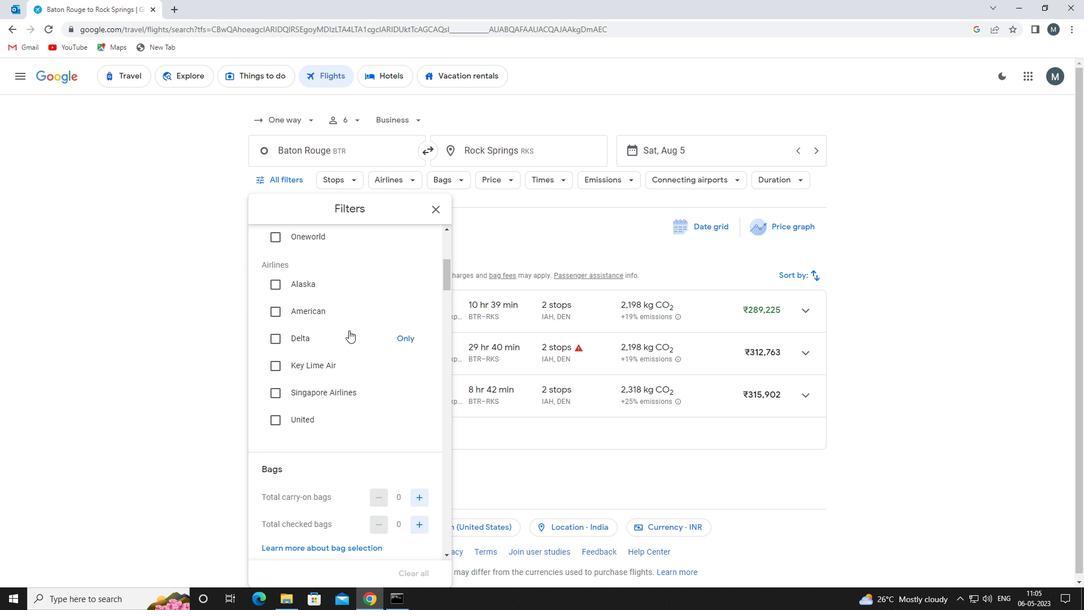 
Action: Mouse scrolled (349, 329) with delta (0, 0)
Screenshot: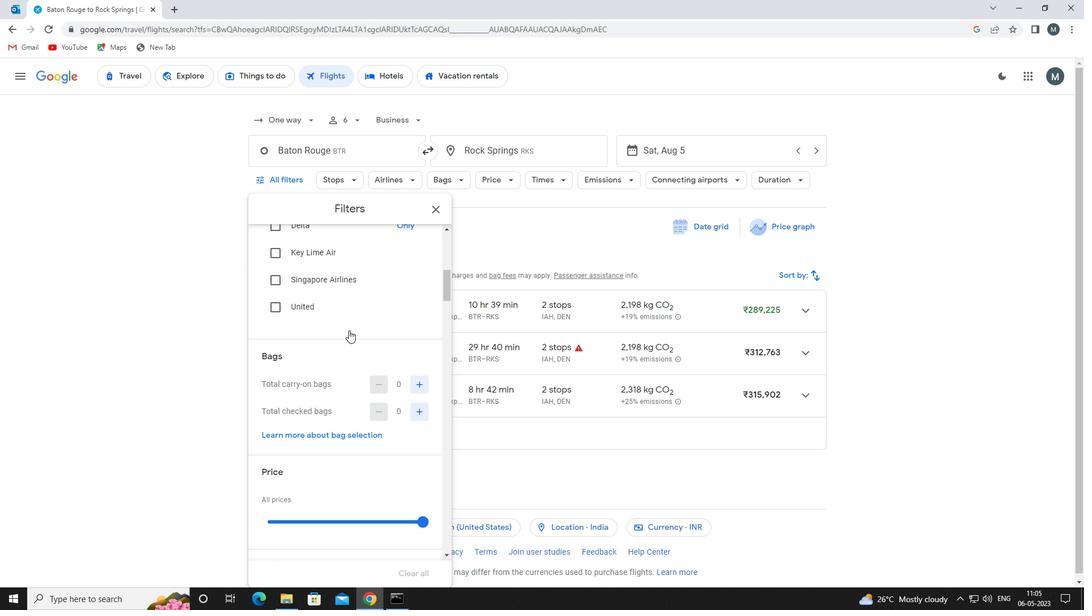 
Action: Mouse moved to (417, 355)
Screenshot: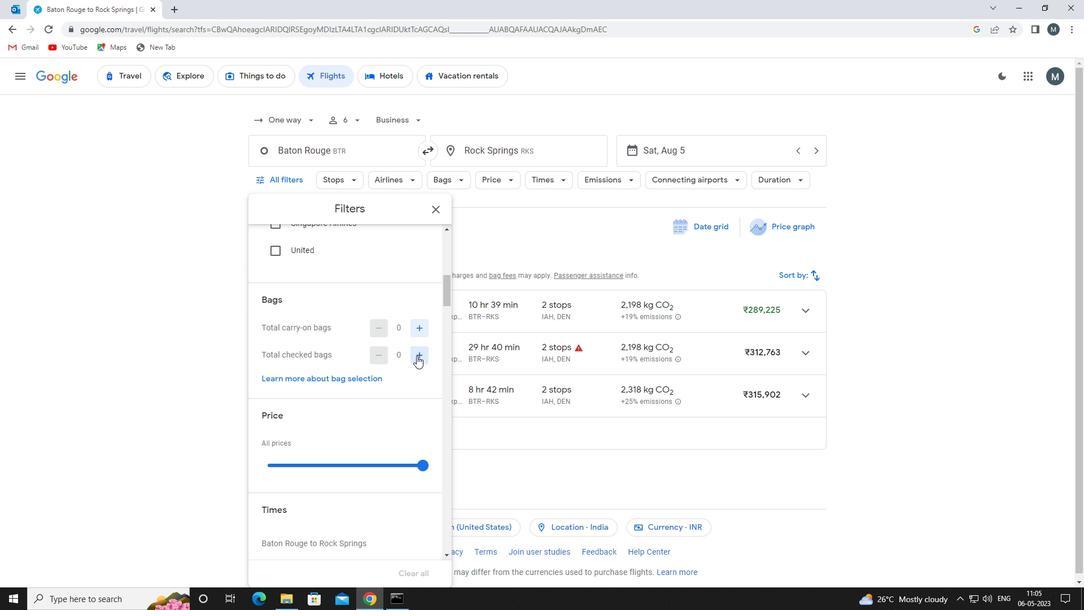 
Action: Mouse pressed left at (417, 355)
Screenshot: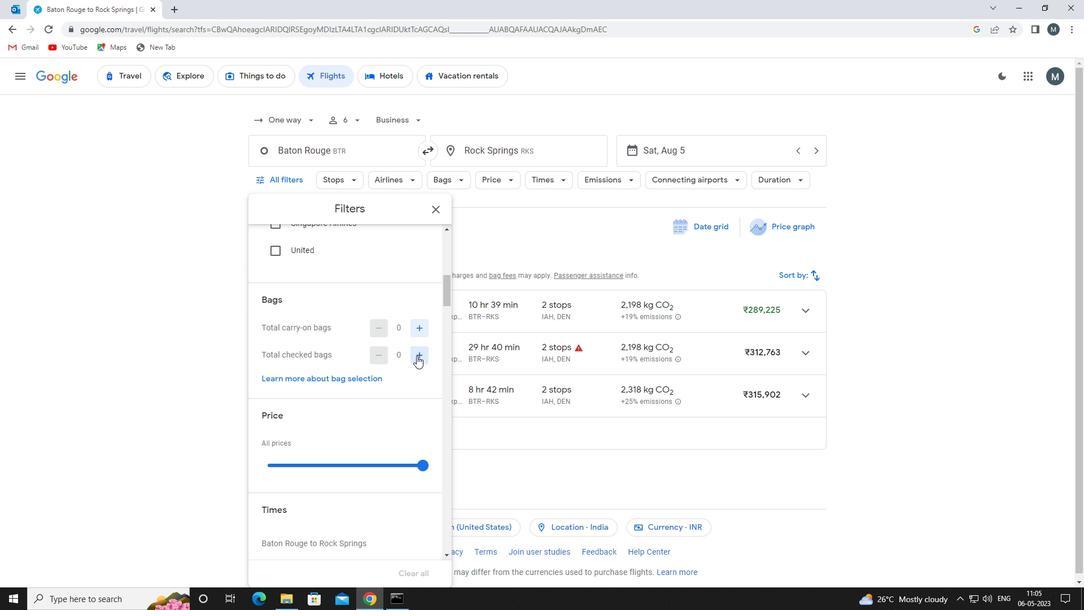 
Action: Mouse pressed left at (417, 355)
Screenshot: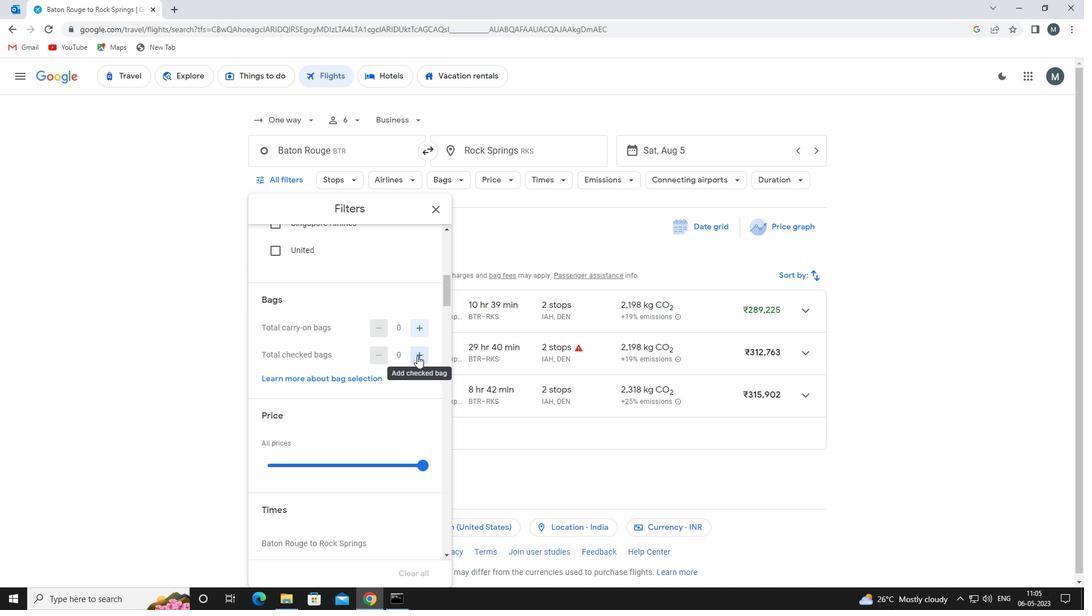 
Action: Mouse pressed left at (417, 355)
Screenshot: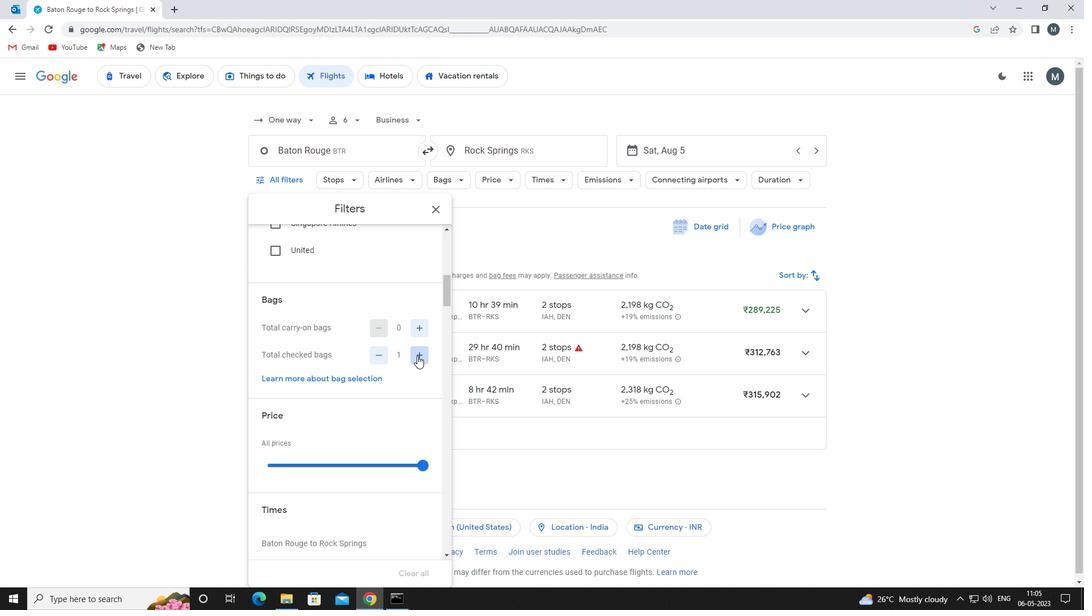 
Action: Mouse pressed left at (417, 355)
Screenshot: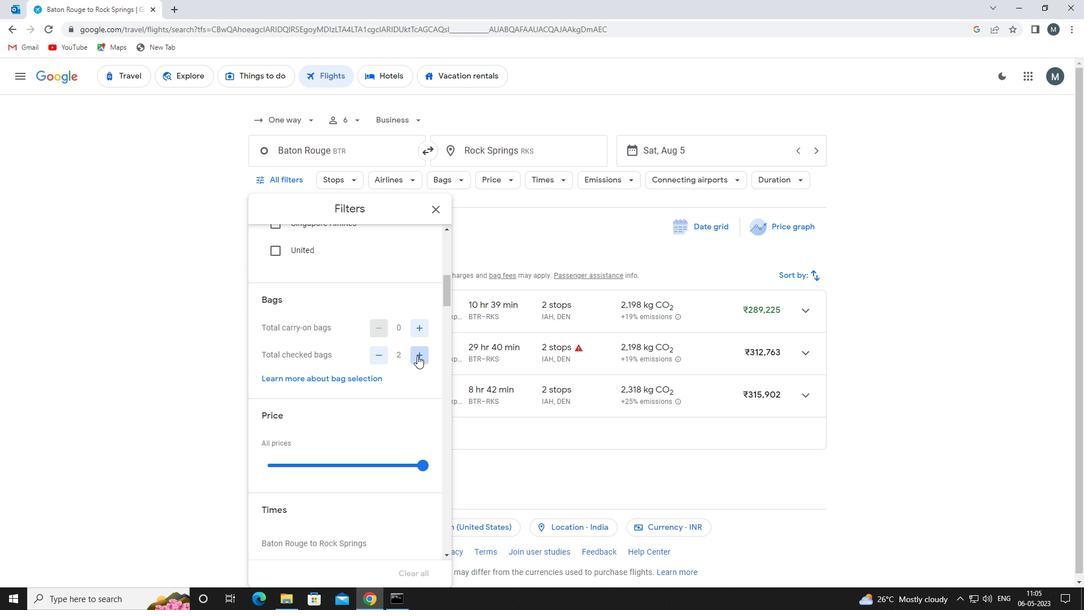 
Action: Mouse moved to (325, 374)
Screenshot: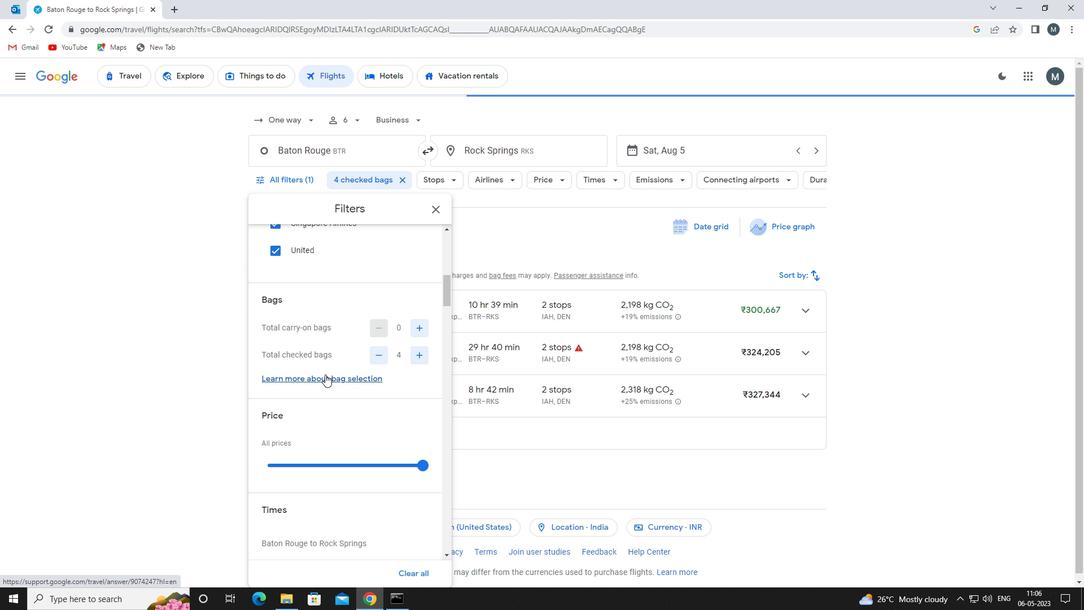 
Action: Mouse scrolled (325, 373) with delta (0, 0)
Screenshot: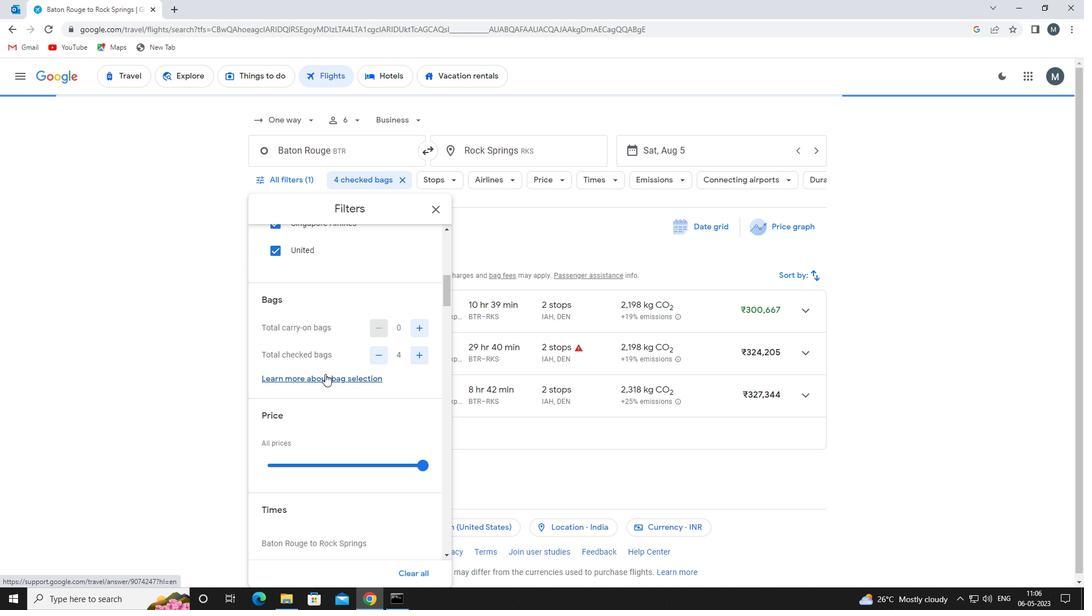 
Action: Mouse scrolled (325, 373) with delta (0, 0)
Screenshot: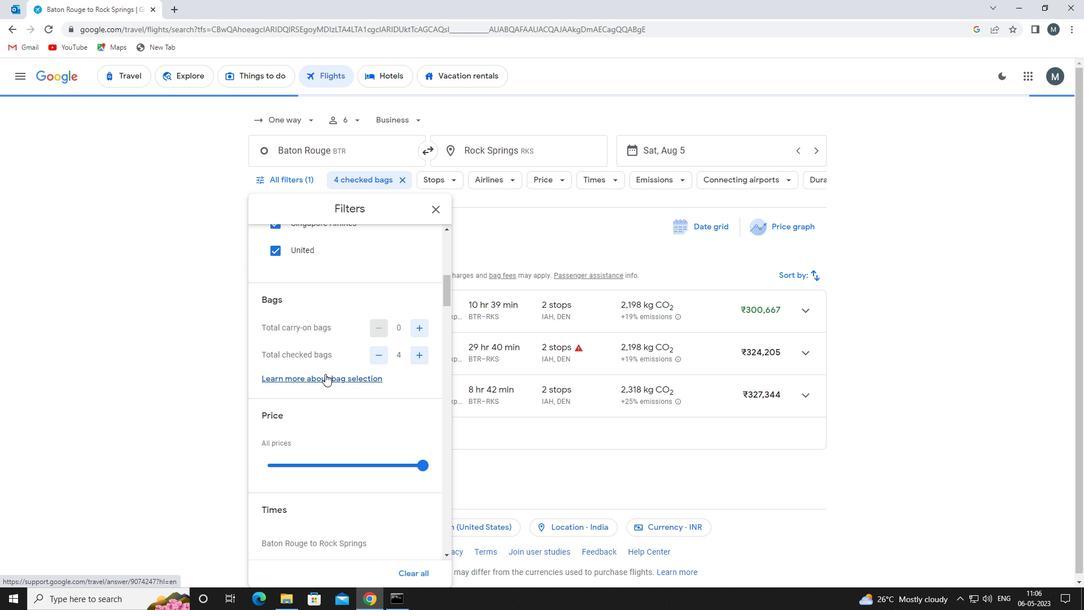 
Action: Mouse moved to (326, 372)
Screenshot: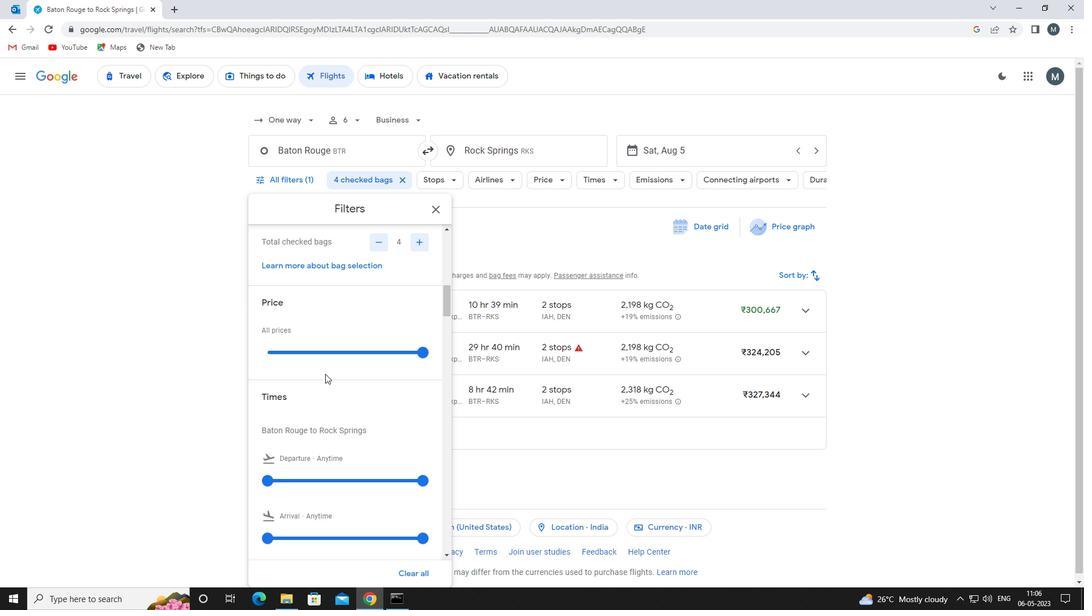 
Action: Mouse scrolled (326, 372) with delta (0, 0)
Screenshot: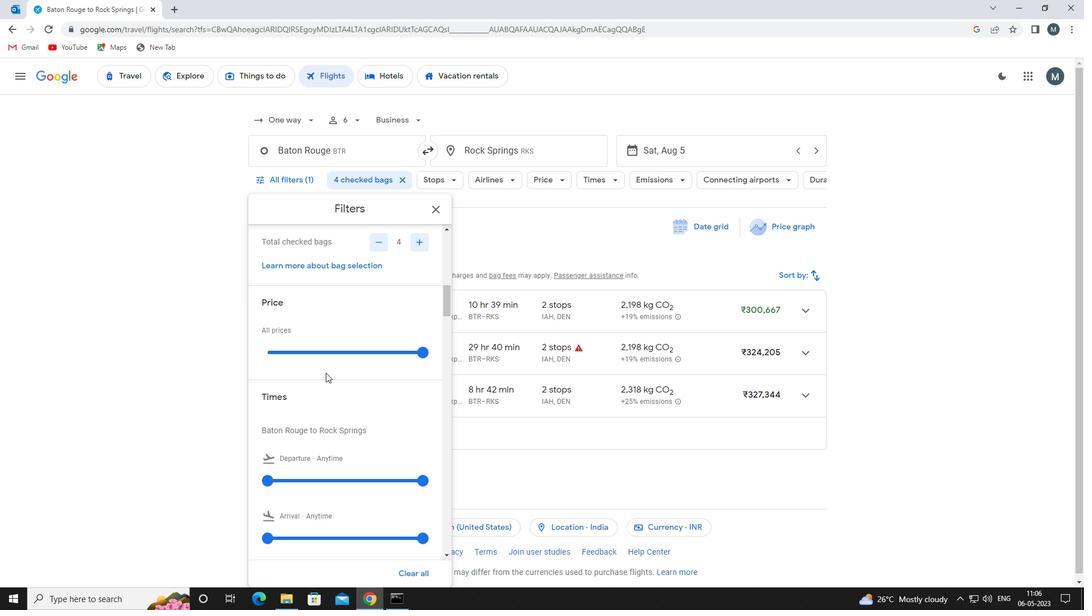 
Action: Mouse moved to (269, 417)
Screenshot: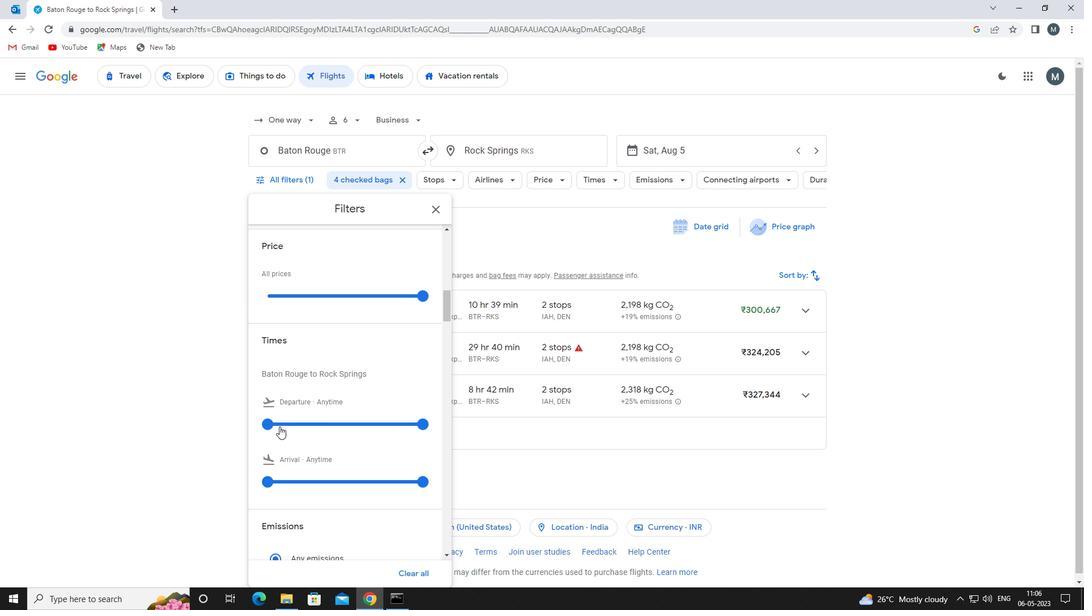 
Action: Mouse pressed left at (269, 417)
Screenshot: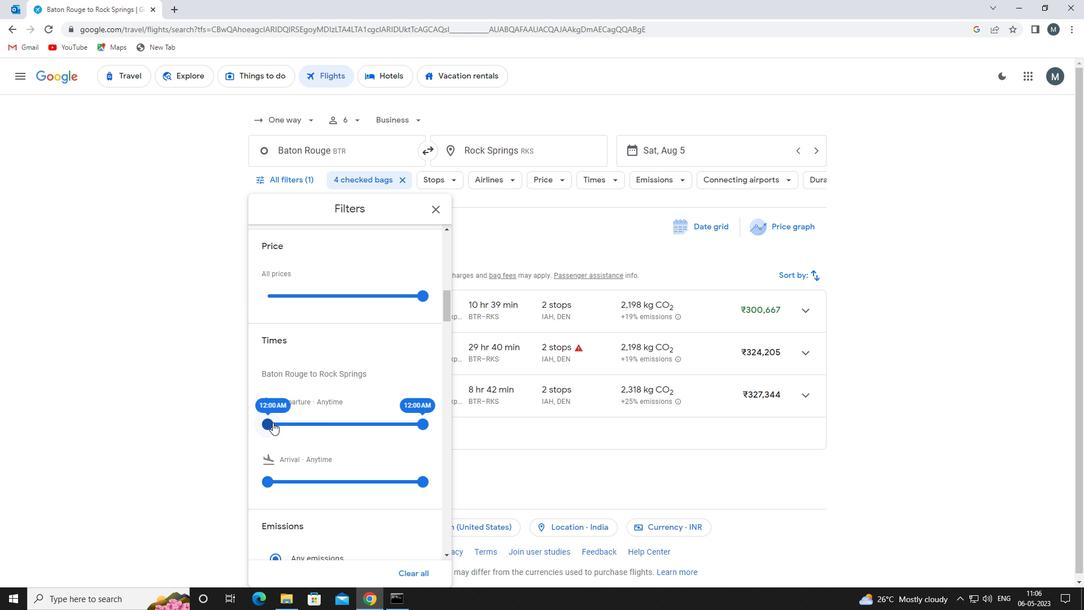 
Action: Mouse moved to (418, 423)
Screenshot: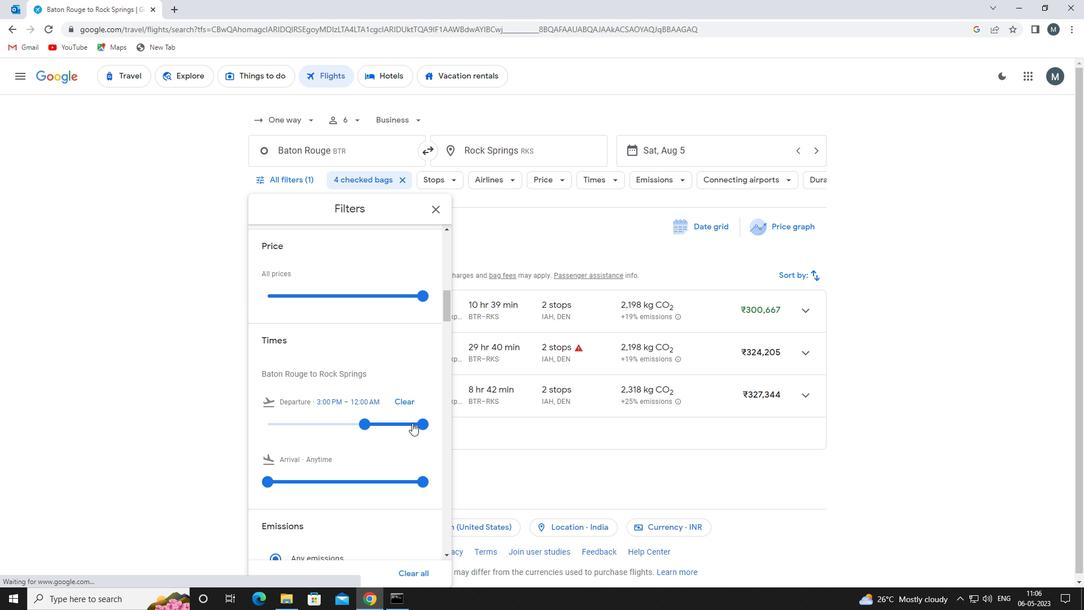 
Action: Mouse pressed left at (418, 423)
Screenshot: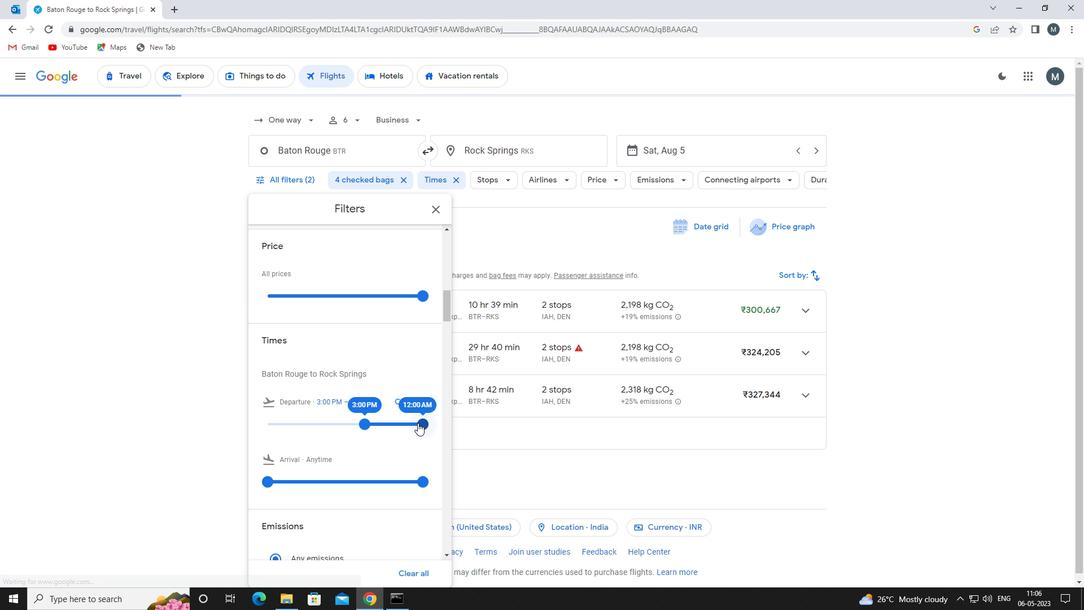 
Action: Mouse moved to (382, 413)
Screenshot: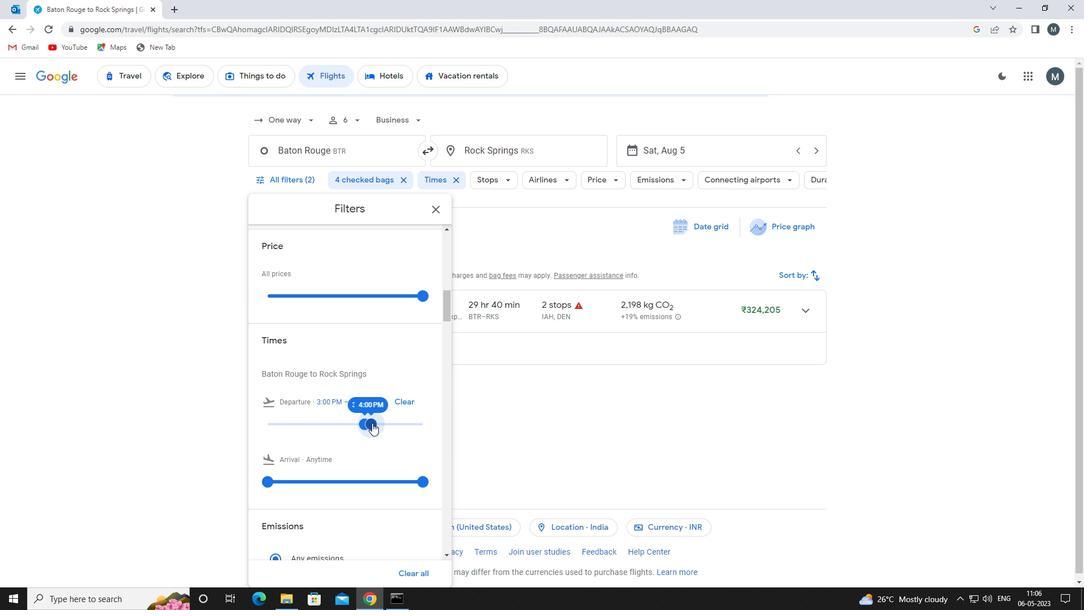 
Action: Mouse scrolled (382, 413) with delta (0, 0)
Screenshot: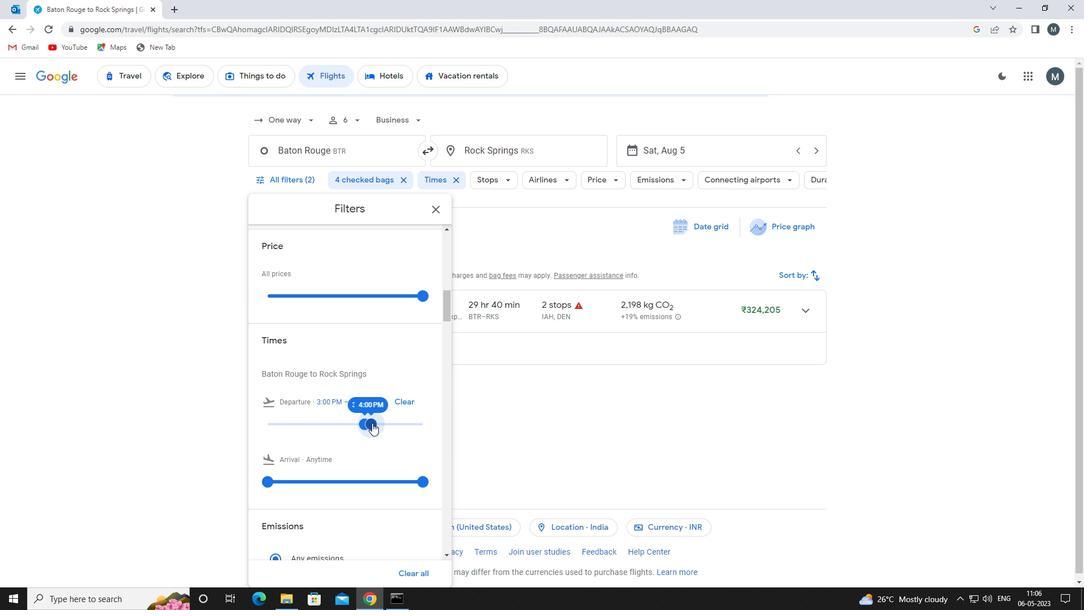 
Action: Mouse scrolled (382, 413) with delta (0, 0)
Screenshot: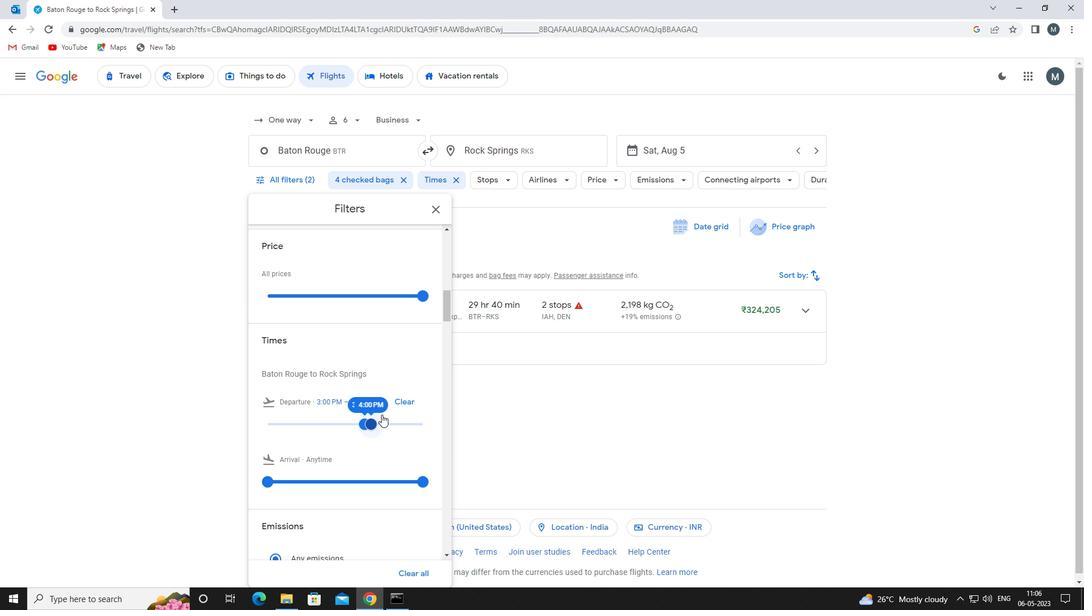 
Action: Mouse moved to (432, 207)
Screenshot: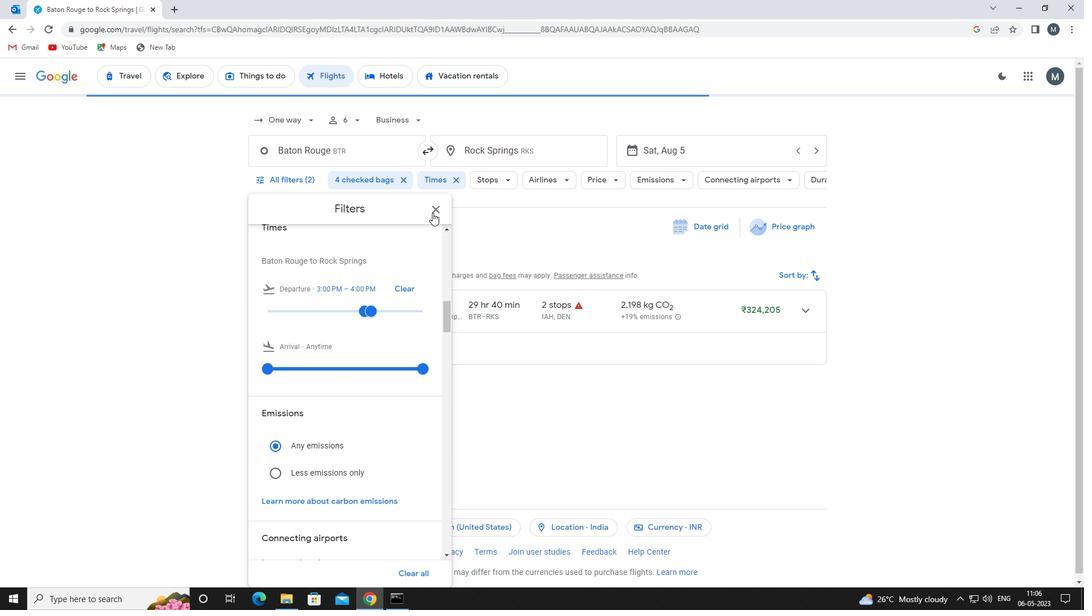 
Action: Mouse pressed left at (432, 207)
Screenshot: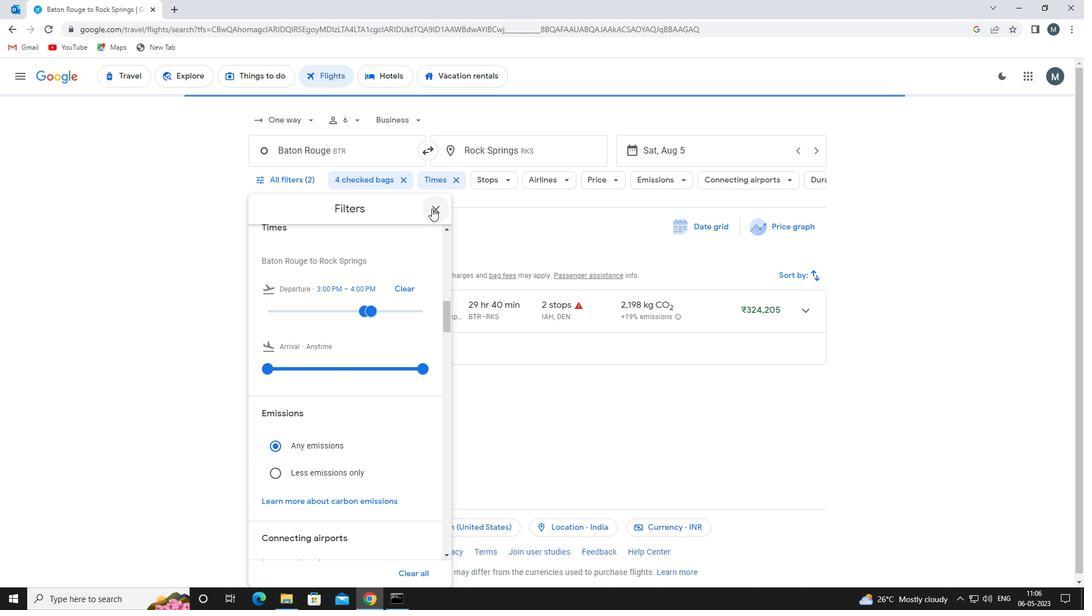 
Action: Mouse moved to (432, 207)
Screenshot: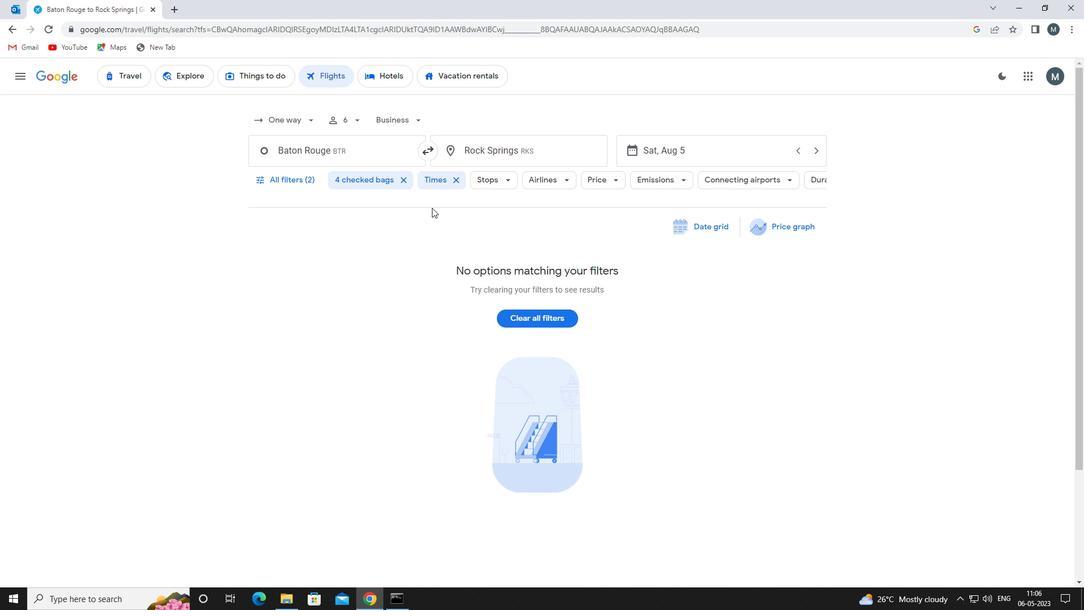 
